 Task: Find connections with filter location Khurda with filter topic #socialmediawith filter profile language French with filter current company Microsoft with filter school D. Y. Patil Pratishthans D.Y. Patil College of Engineering ,Pune with filter industry Insurance Agencies and Brokerages with filter service category Digital Marketing with filter keywords title Chief Information Officer (CIO)
Action: Mouse moved to (294, 222)
Screenshot: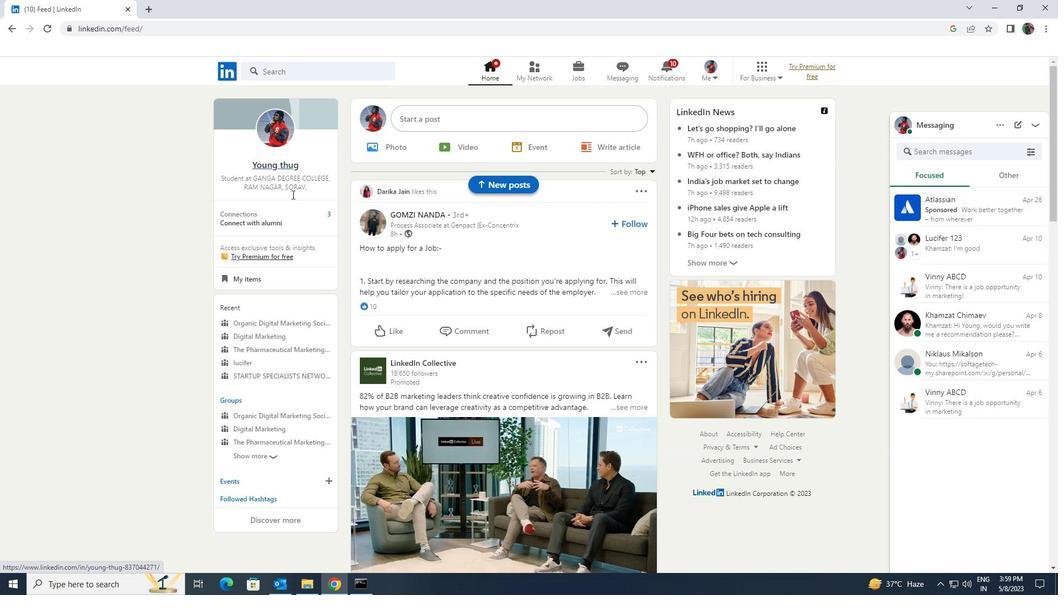 
Action: Mouse pressed left at (294, 222)
Screenshot: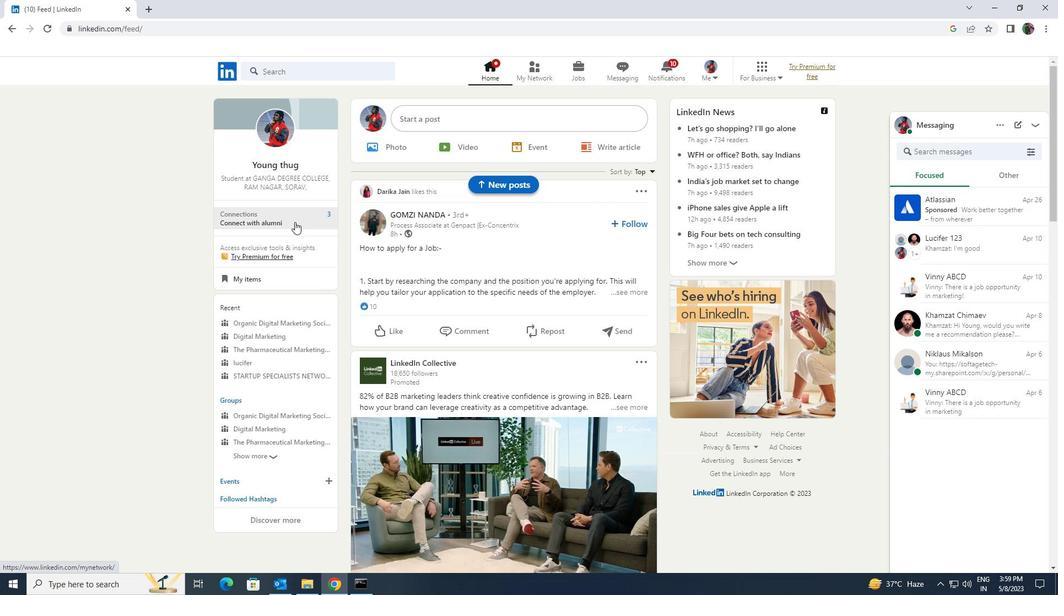 
Action: Mouse moved to (288, 132)
Screenshot: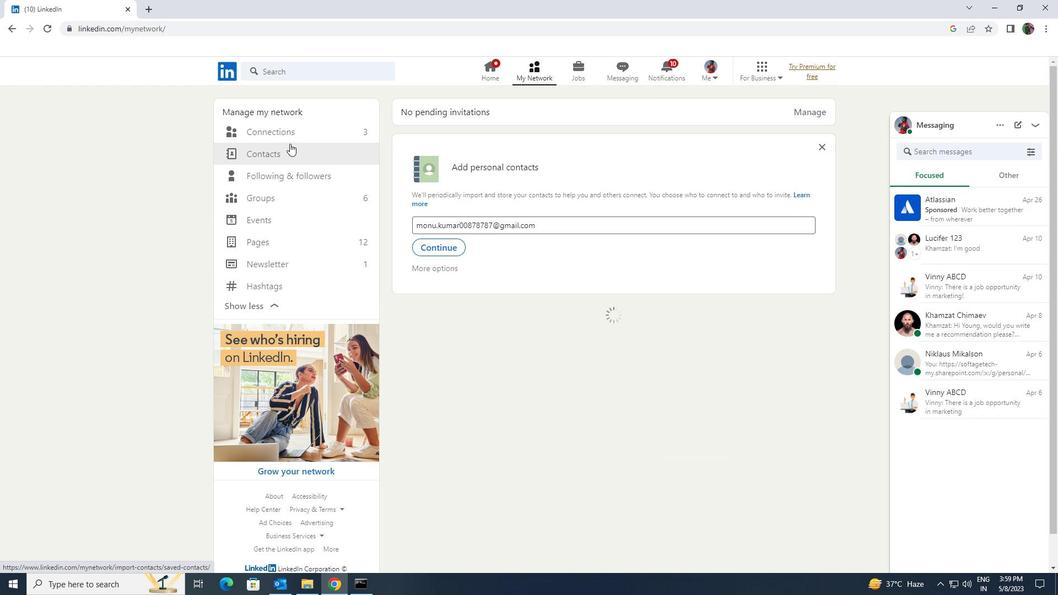
Action: Mouse pressed left at (288, 132)
Screenshot: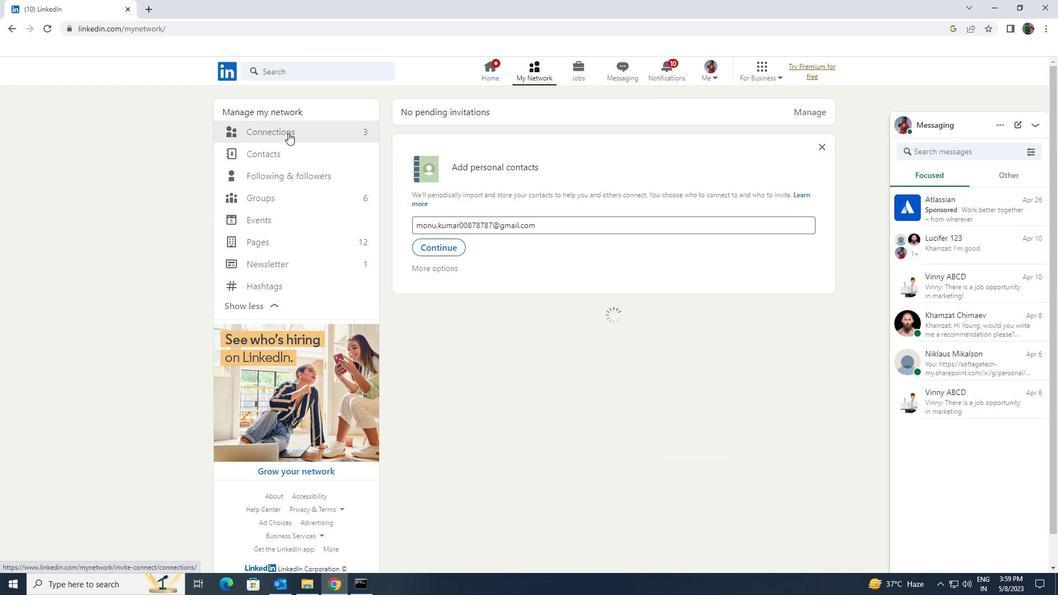 
Action: Mouse moved to (583, 135)
Screenshot: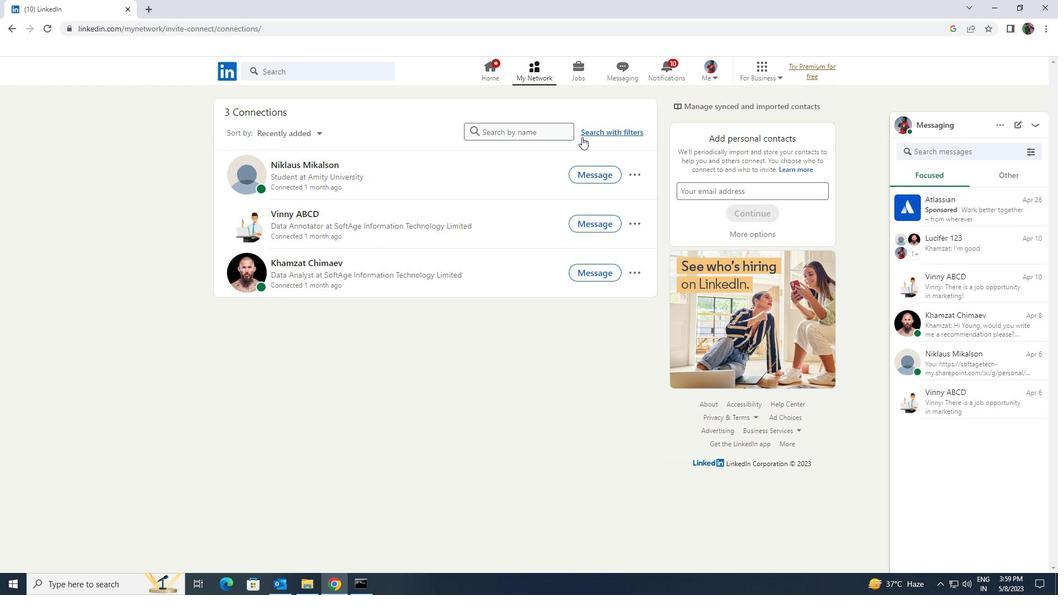 
Action: Mouse pressed left at (583, 135)
Screenshot: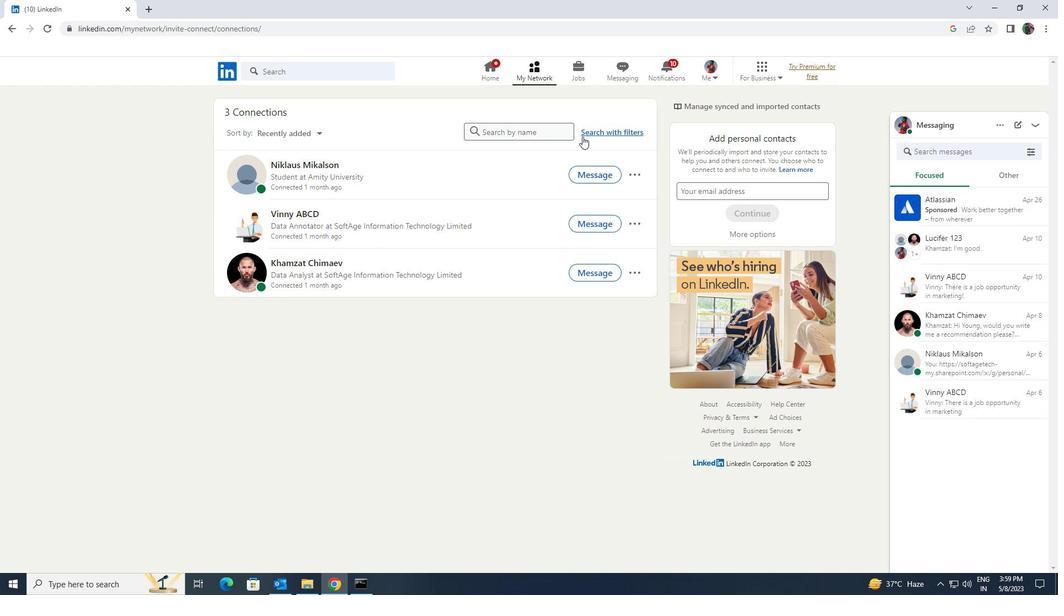 
Action: Mouse moved to (554, 104)
Screenshot: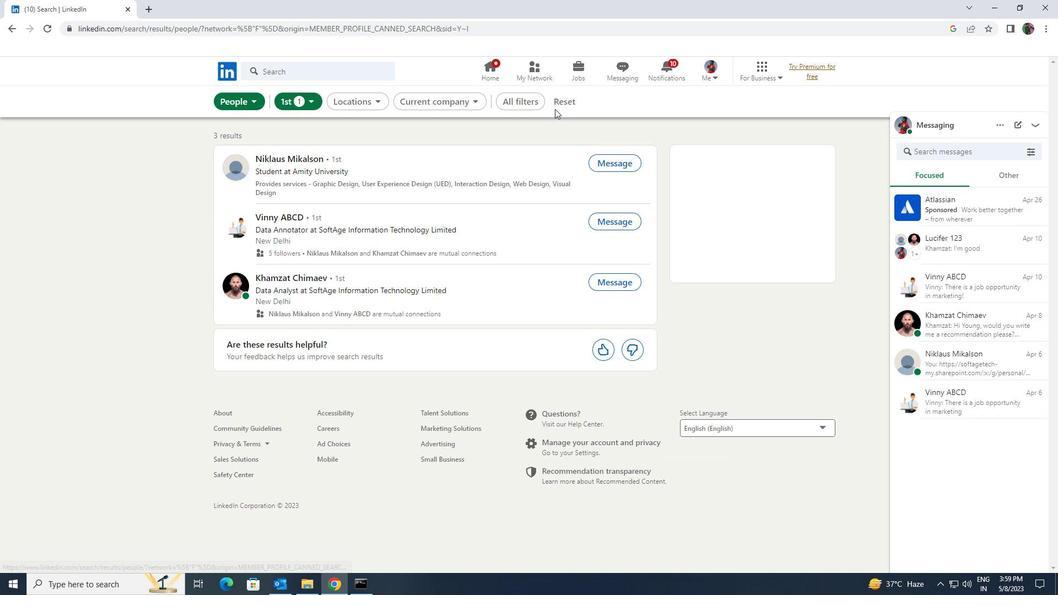 
Action: Mouse pressed left at (554, 104)
Screenshot: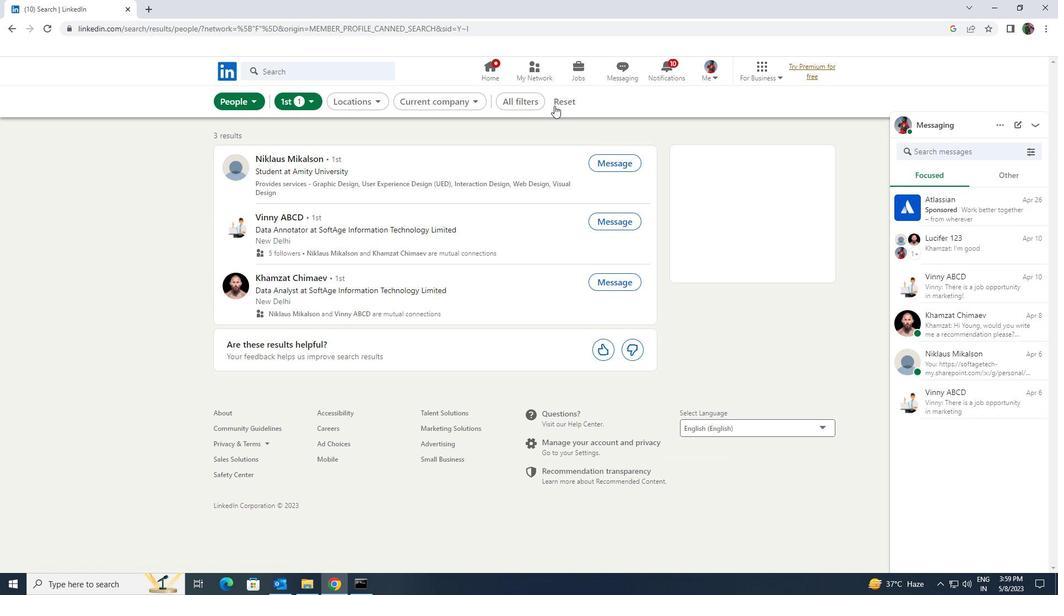 
Action: Mouse moved to (552, 103)
Screenshot: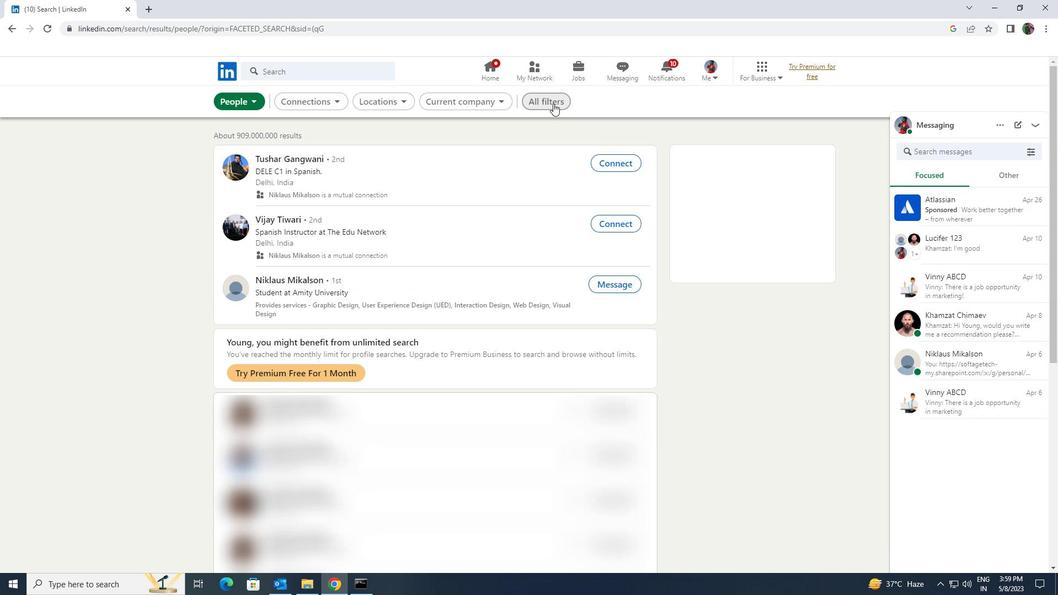 
Action: Mouse pressed left at (552, 103)
Screenshot: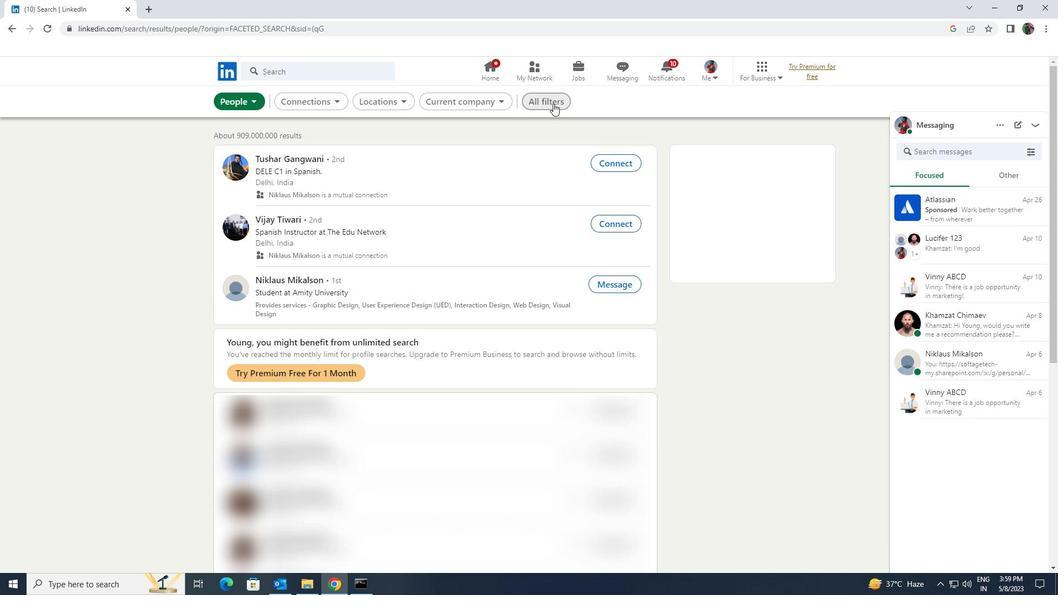 
Action: Mouse moved to (912, 432)
Screenshot: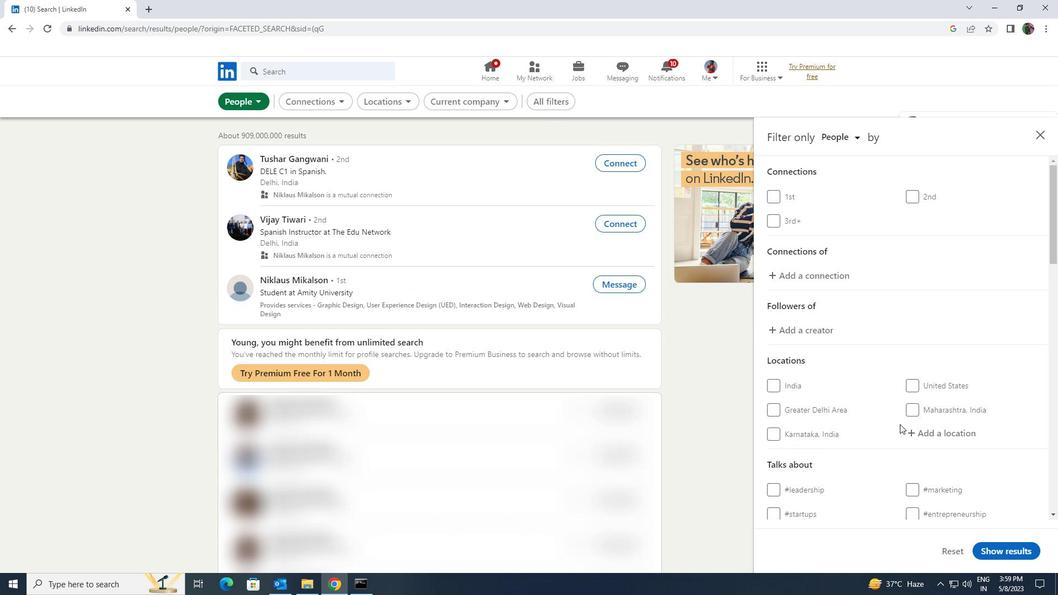 
Action: Mouse pressed left at (912, 432)
Screenshot: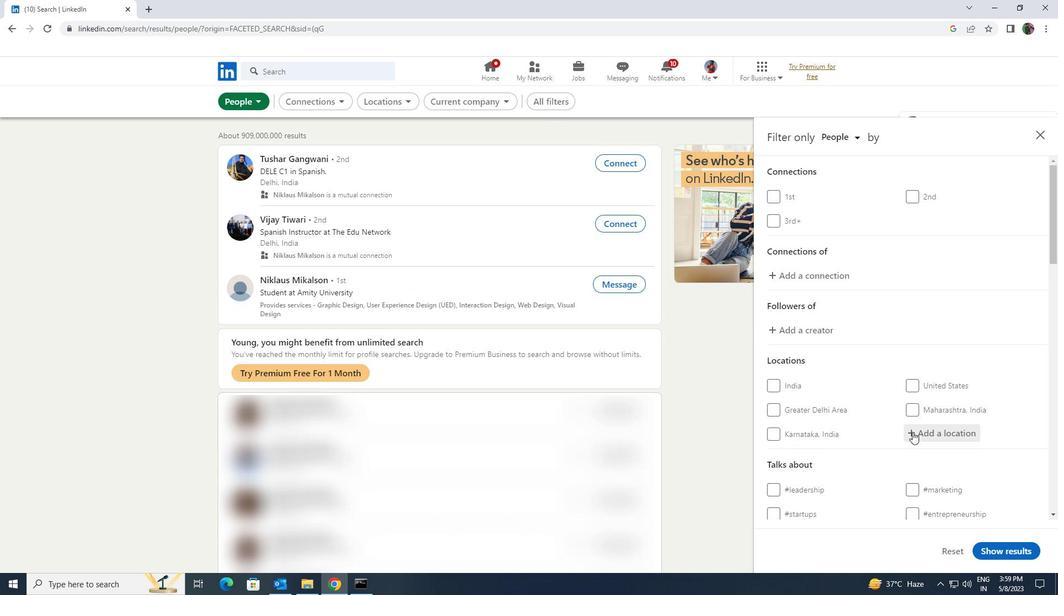 
Action: Mouse moved to (913, 432)
Screenshot: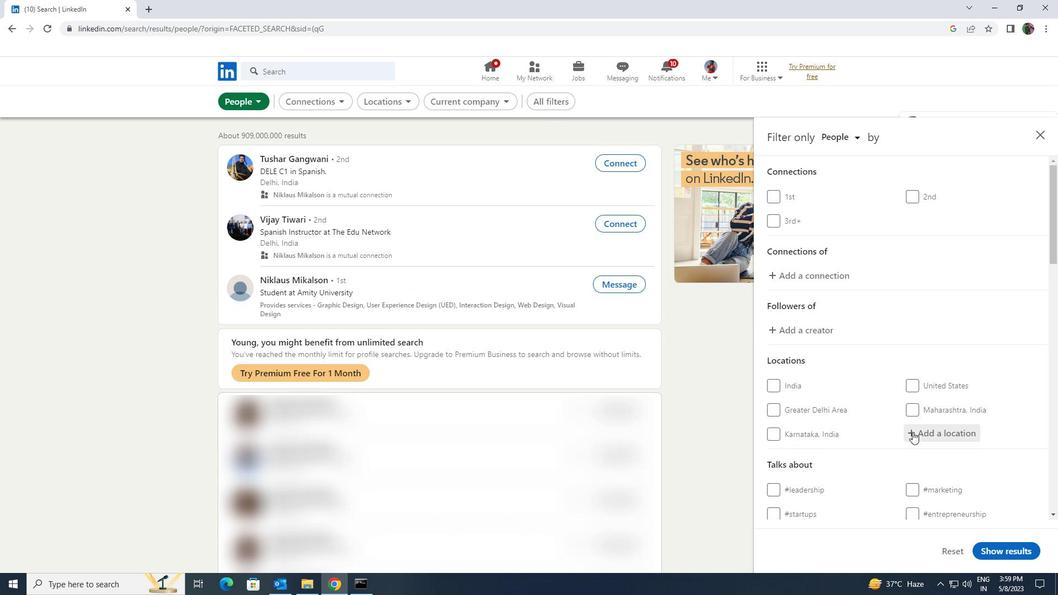 
Action: Key pressed <Key.shift>KHURDA
Screenshot: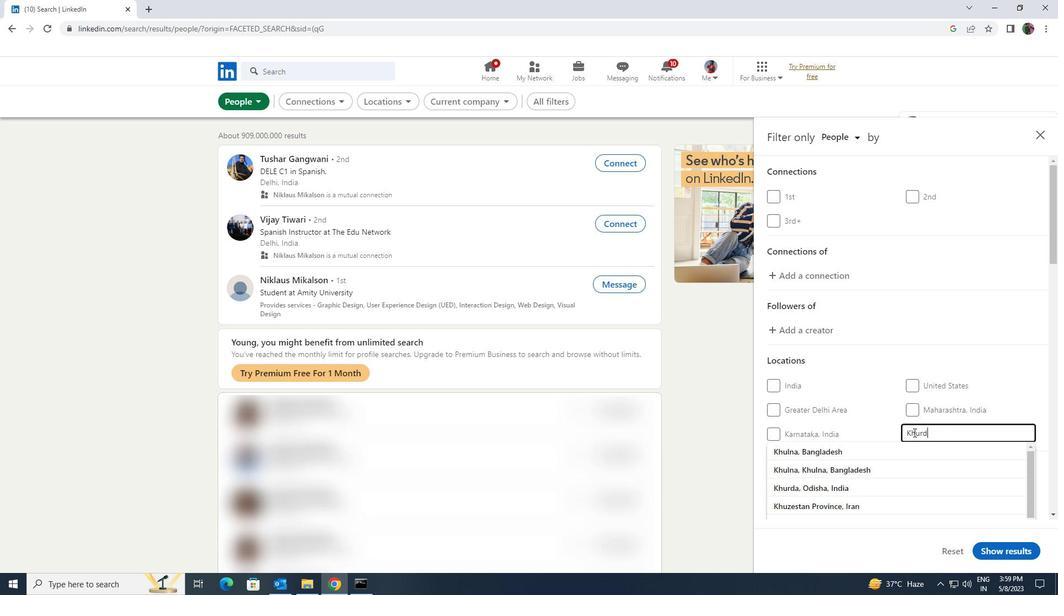 
Action: Mouse moved to (918, 449)
Screenshot: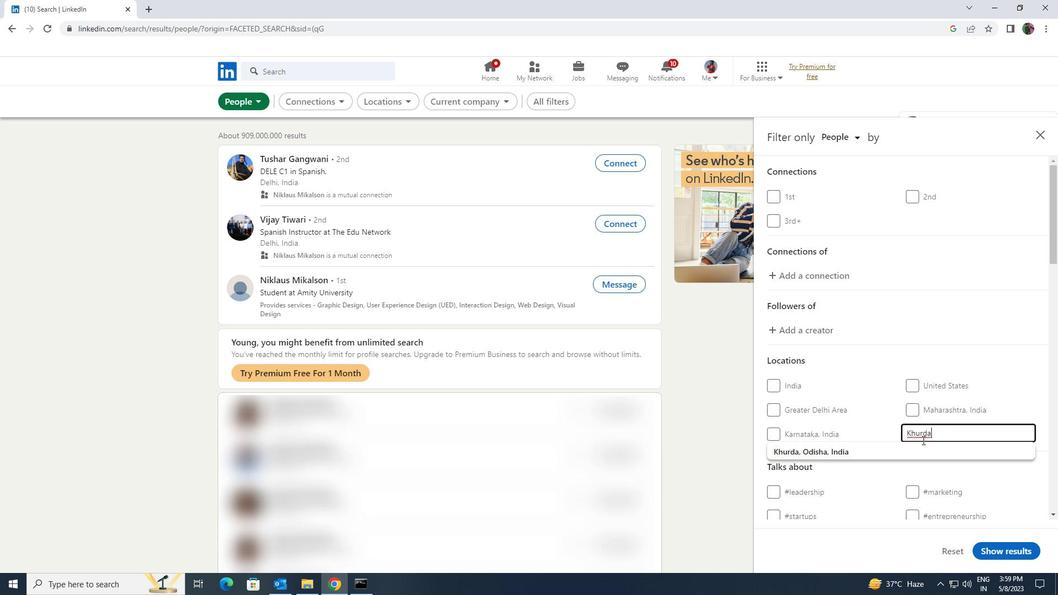 
Action: Mouse pressed left at (918, 449)
Screenshot: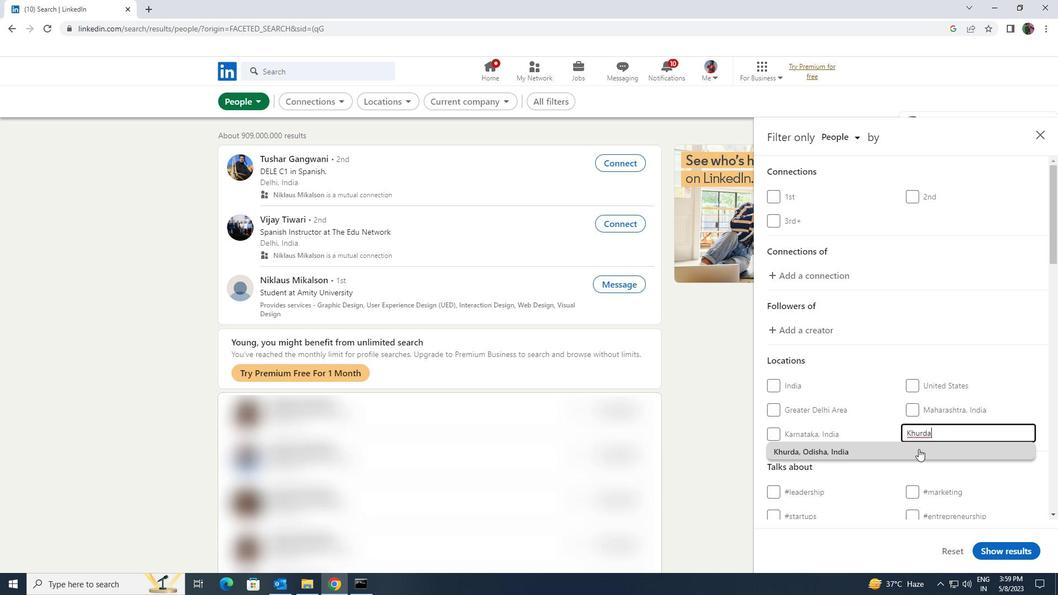 
Action: Mouse scrolled (918, 449) with delta (0, 0)
Screenshot: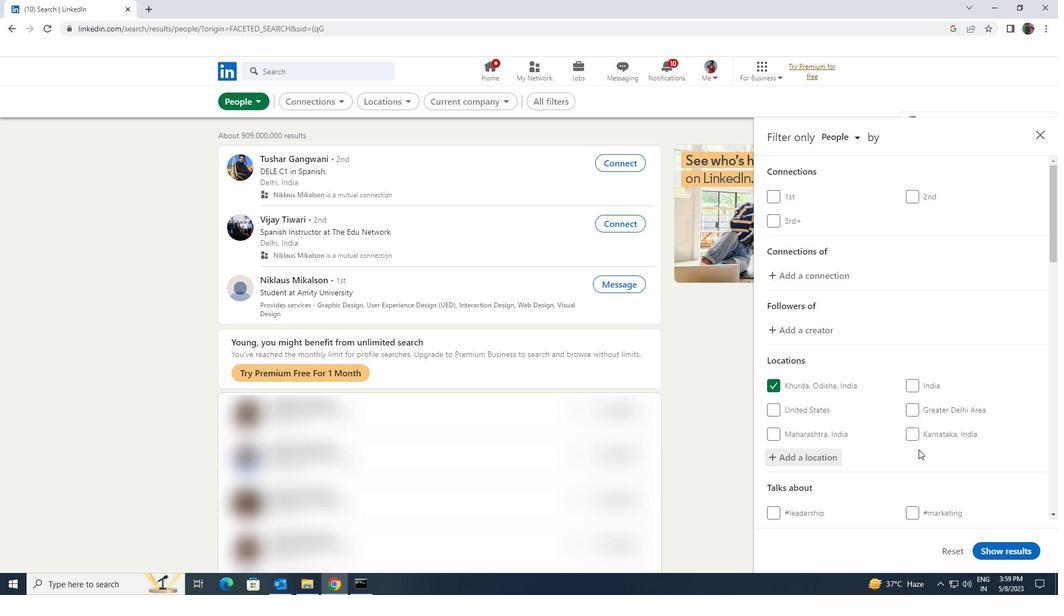 
Action: Mouse scrolled (918, 449) with delta (0, 0)
Screenshot: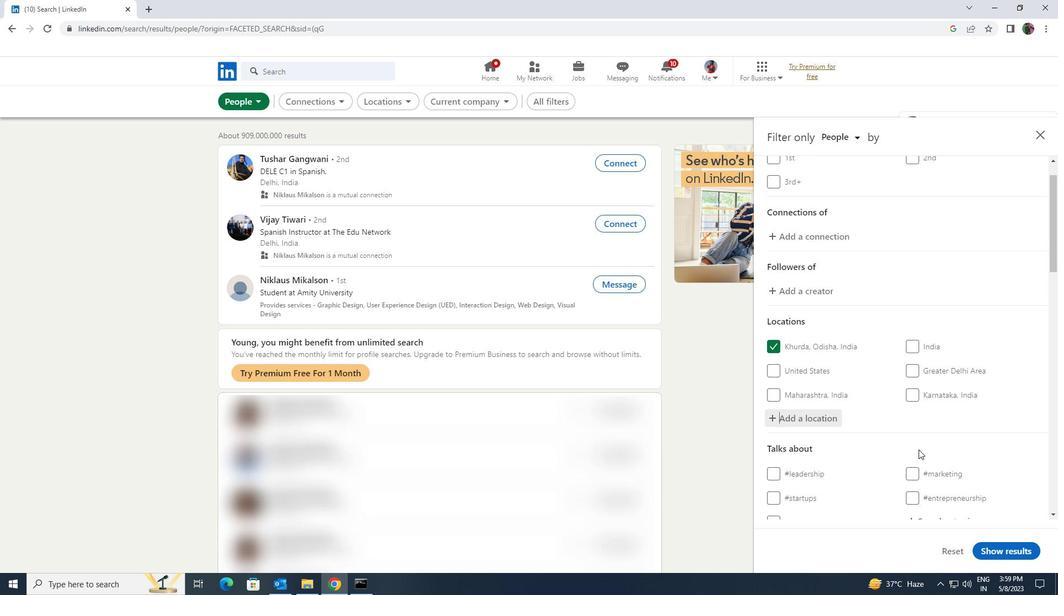 
Action: Mouse moved to (918, 449)
Screenshot: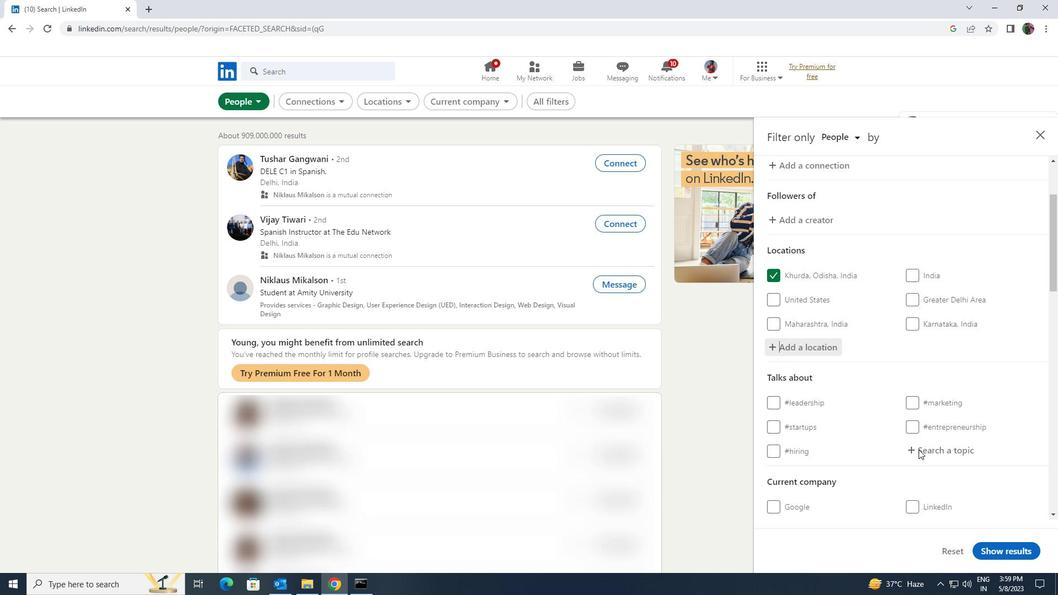
Action: Mouse pressed left at (918, 449)
Screenshot: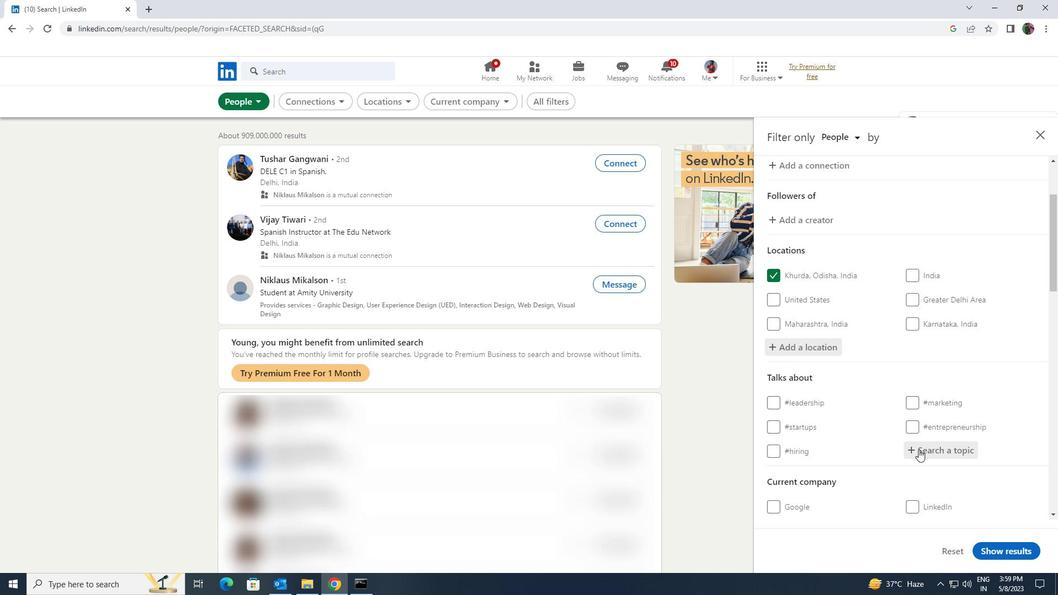 
Action: Key pressed <Key.shift><Key.shift><Key.shift><Key.shift><Key.shift><Key.shift><Key.shift><Key.shift><Key.shift><Key.shift><Key.shift><Key.shift>SOCIALMEDIA
Screenshot: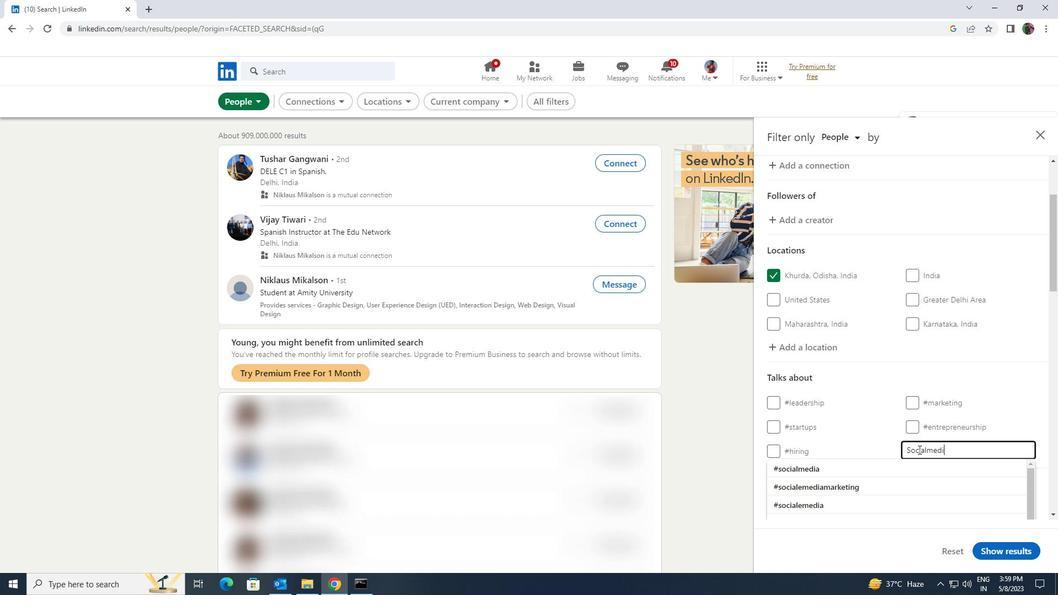 
Action: Mouse moved to (916, 460)
Screenshot: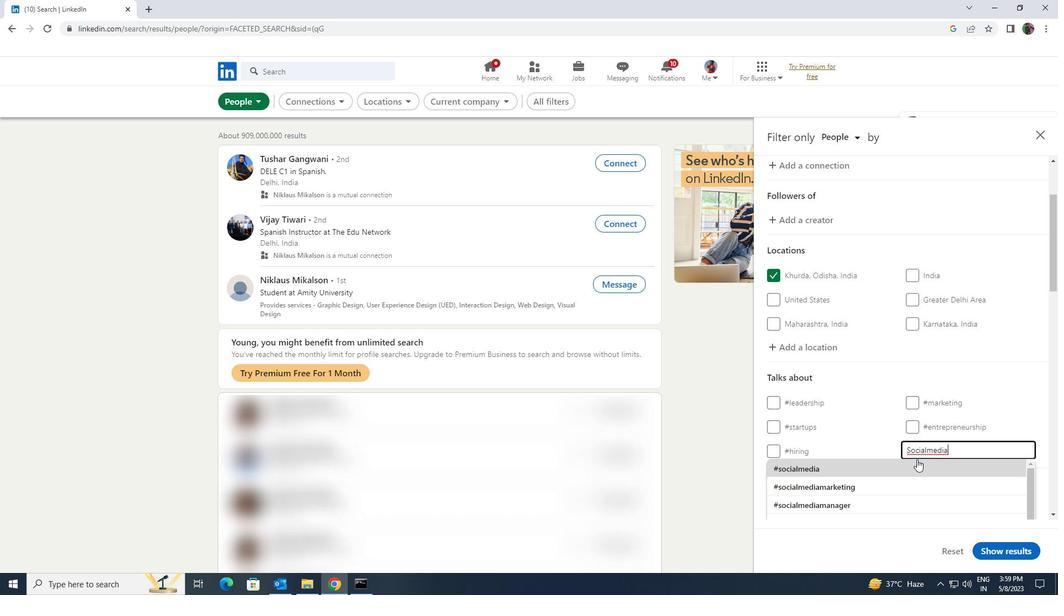 
Action: Mouse pressed left at (916, 460)
Screenshot: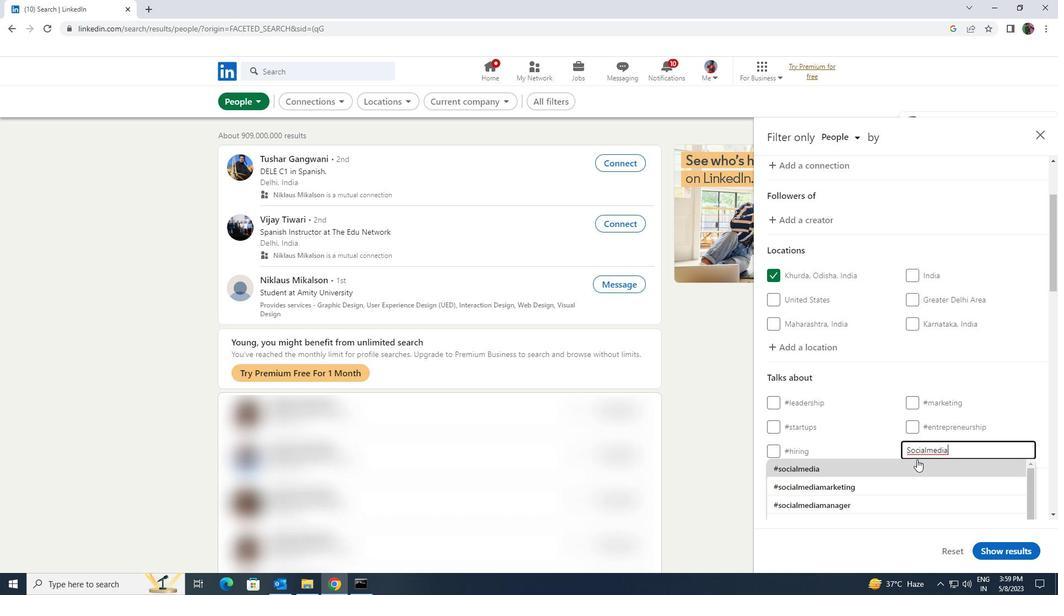 
Action: Mouse scrolled (916, 459) with delta (0, 0)
Screenshot: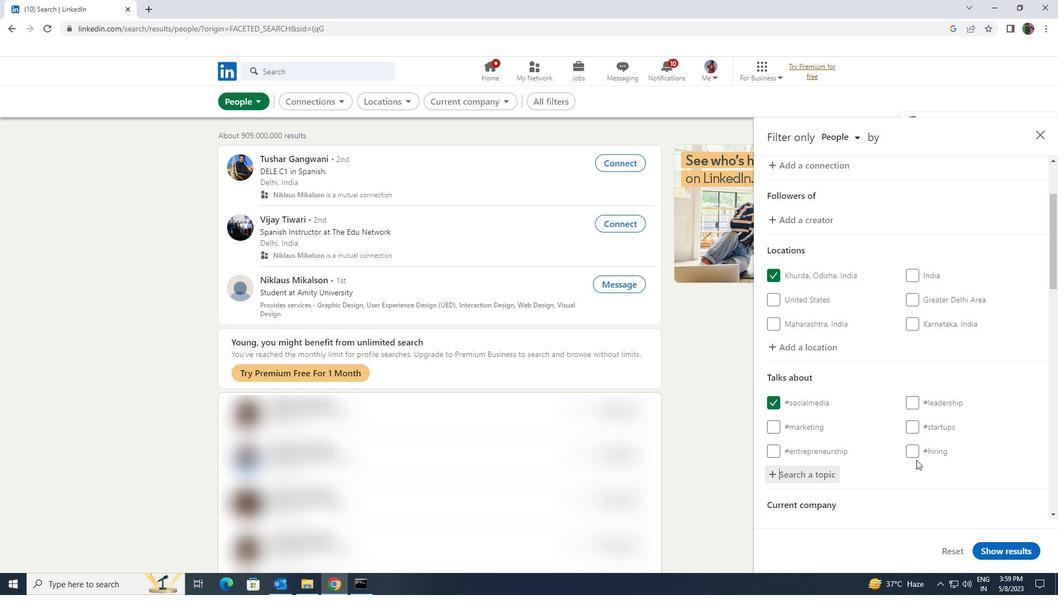 
Action: Mouse scrolled (916, 459) with delta (0, 0)
Screenshot: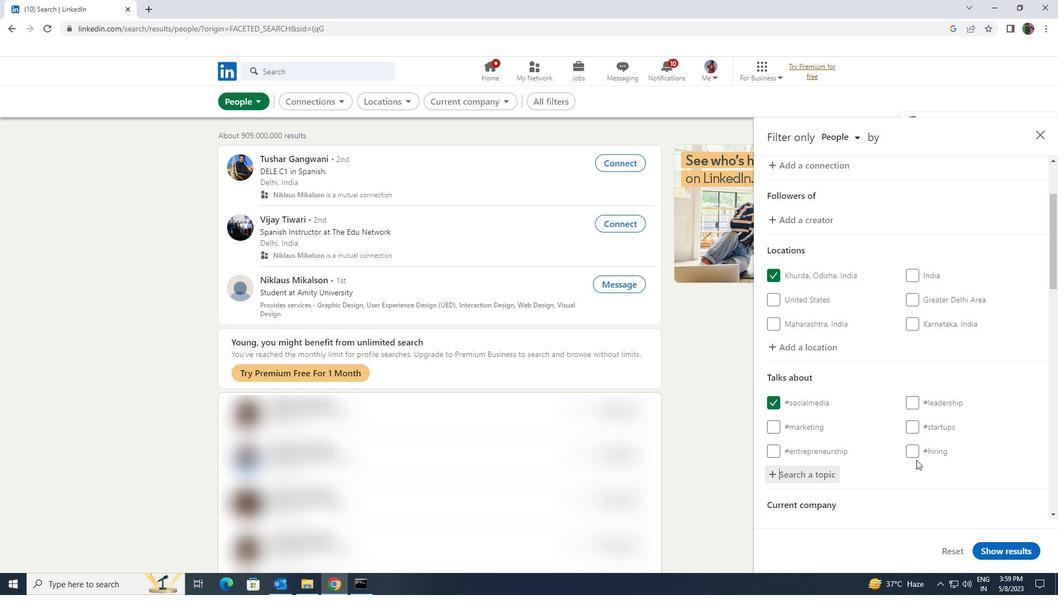 
Action: Mouse scrolled (916, 459) with delta (0, 0)
Screenshot: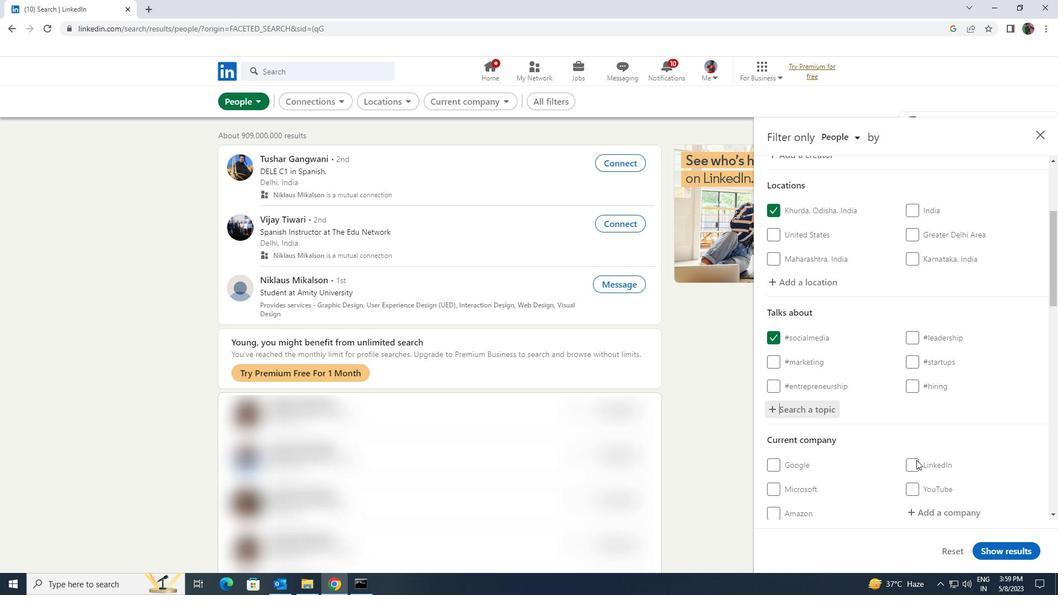 
Action: Mouse scrolled (916, 459) with delta (0, 0)
Screenshot: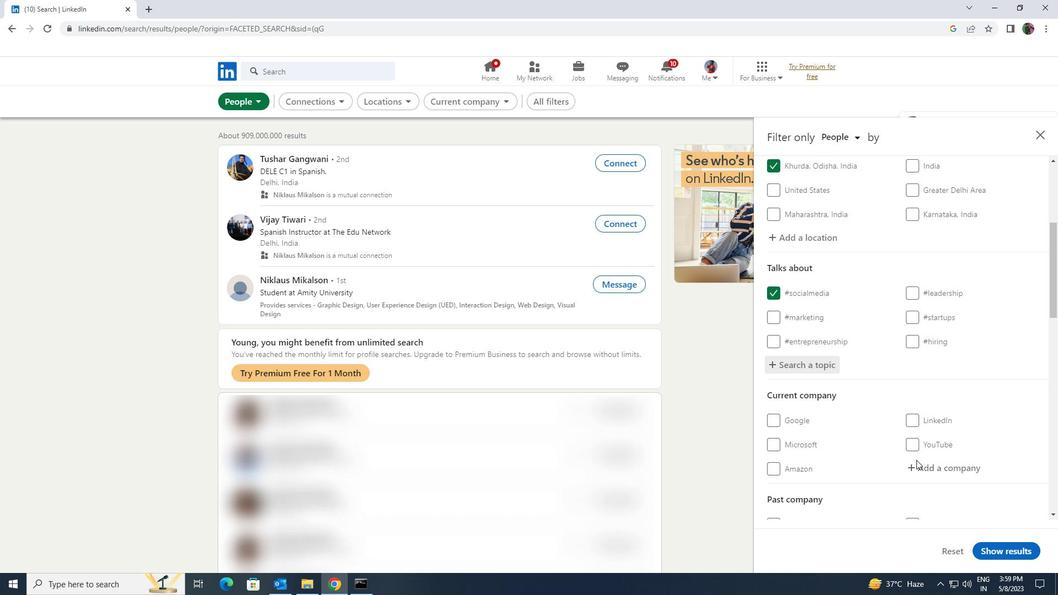 
Action: Mouse scrolled (916, 459) with delta (0, 0)
Screenshot: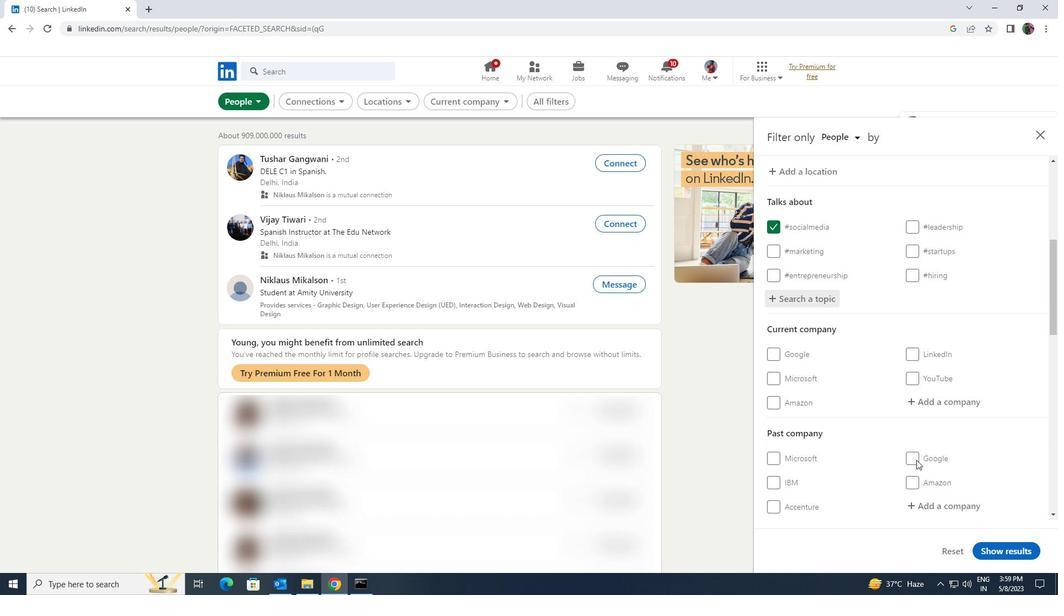 
Action: Mouse scrolled (916, 459) with delta (0, 0)
Screenshot: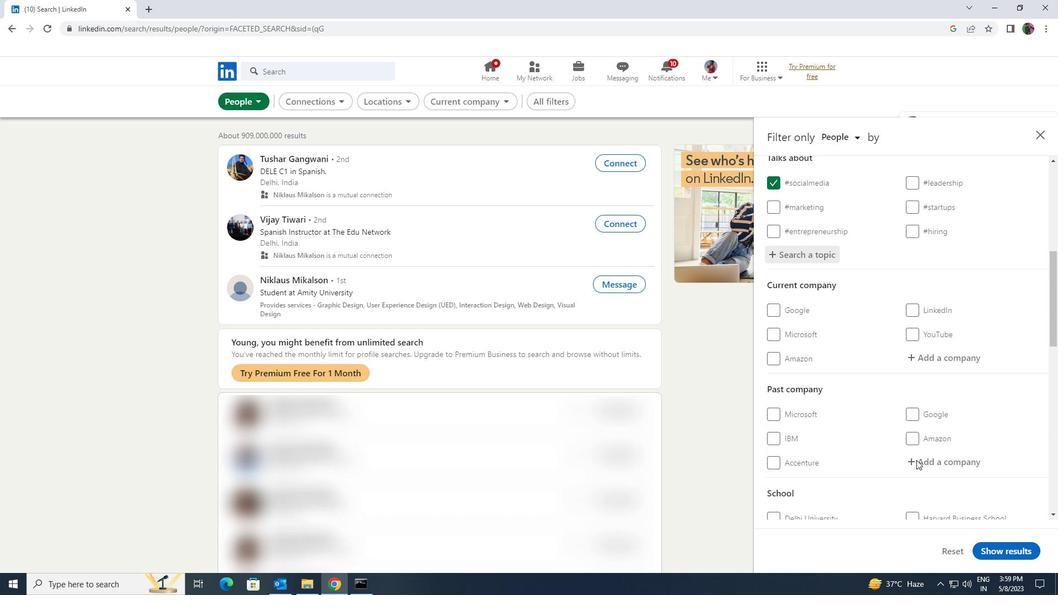 
Action: Mouse scrolled (916, 459) with delta (0, 0)
Screenshot: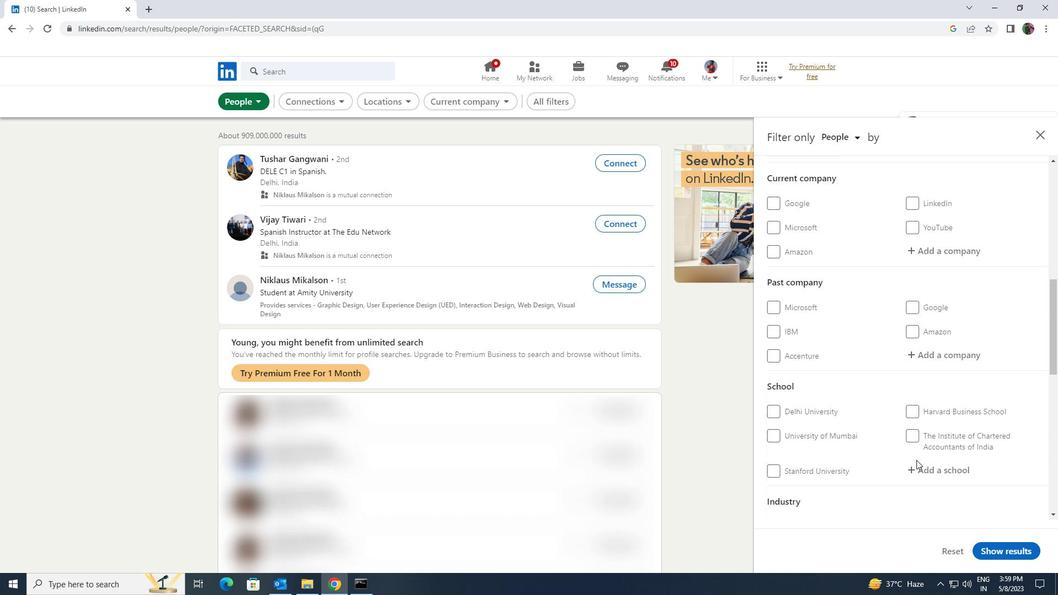 
Action: Mouse scrolled (916, 459) with delta (0, 0)
Screenshot: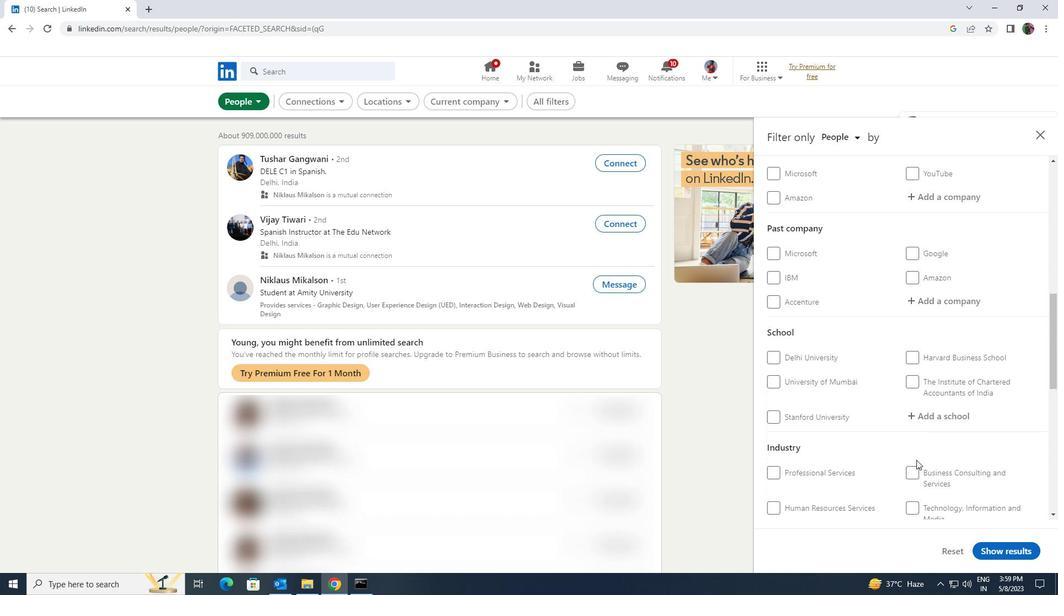 
Action: Mouse scrolled (916, 459) with delta (0, 0)
Screenshot: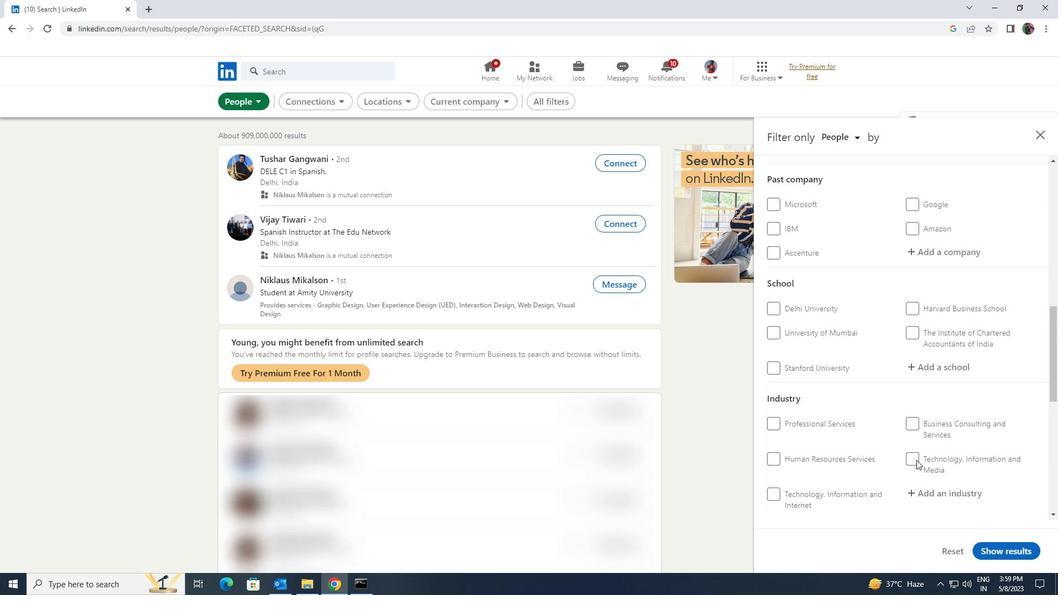 
Action: Mouse scrolled (916, 459) with delta (0, 0)
Screenshot: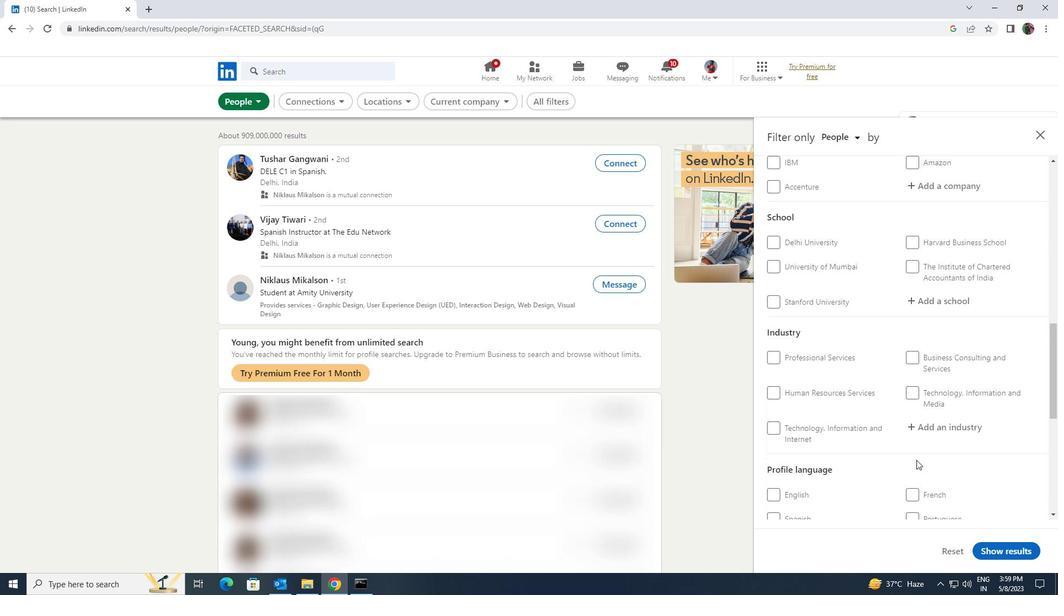 
Action: Mouse moved to (907, 436)
Screenshot: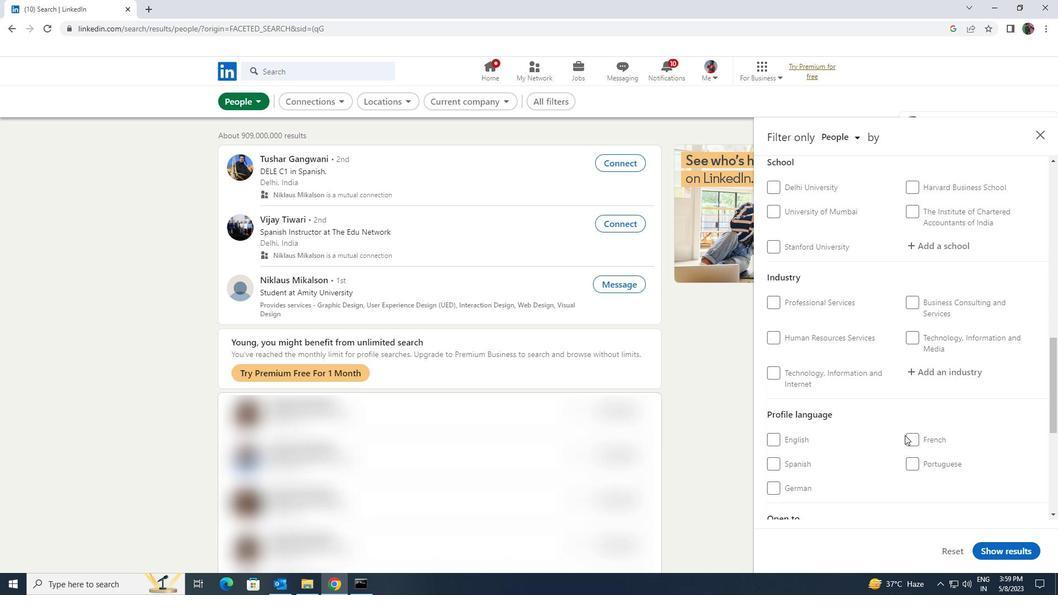 
Action: Mouse pressed left at (907, 436)
Screenshot: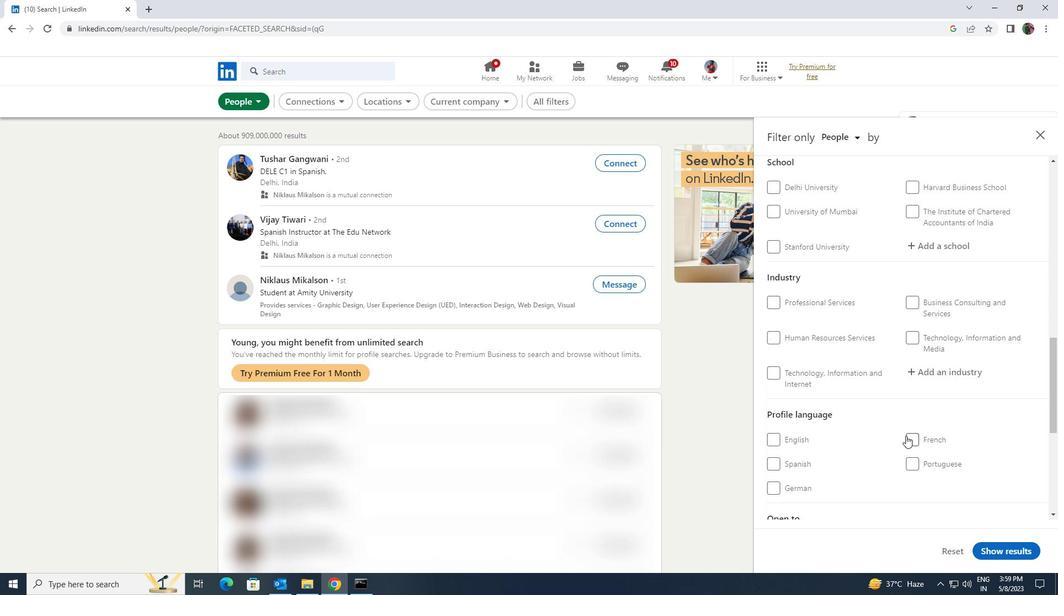 
Action: Mouse moved to (907, 438)
Screenshot: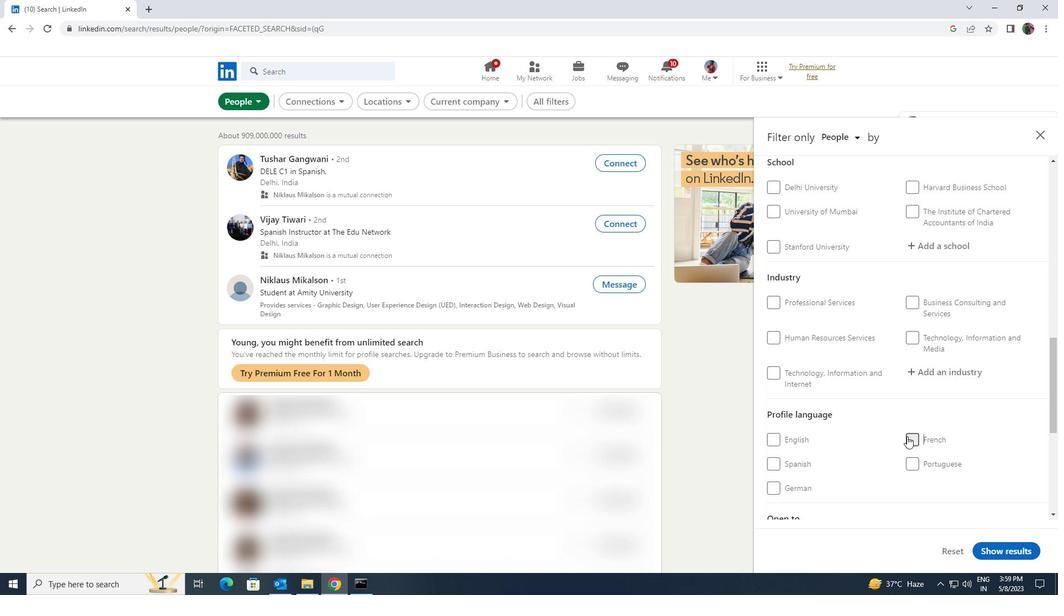 
Action: Mouse scrolled (907, 439) with delta (0, 0)
Screenshot: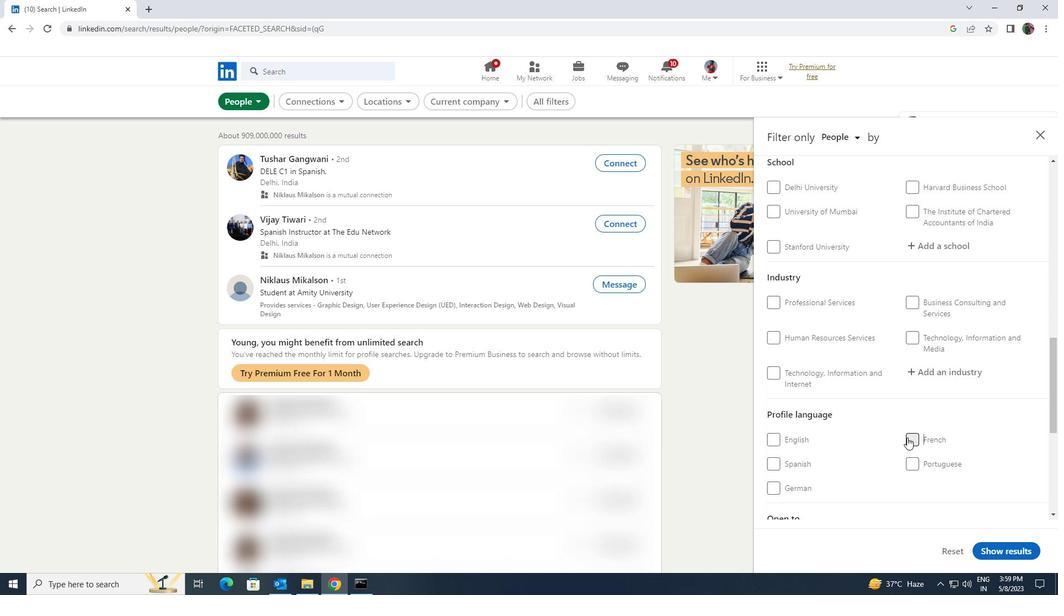 
Action: Mouse scrolled (907, 439) with delta (0, 0)
Screenshot: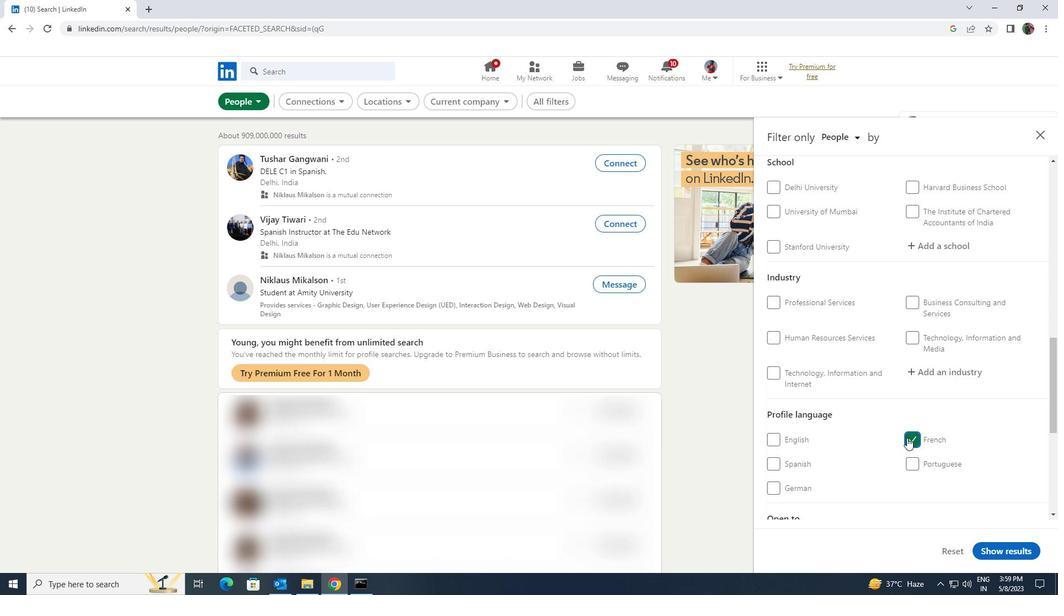
Action: Mouse scrolled (907, 439) with delta (0, 0)
Screenshot: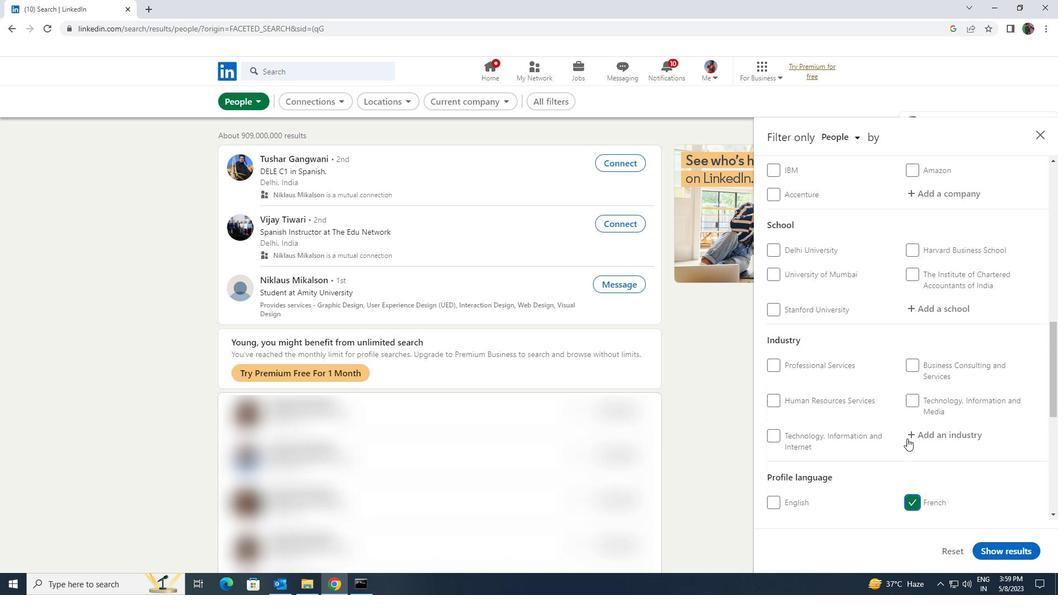 
Action: Mouse scrolled (907, 439) with delta (0, 0)
Screenshot: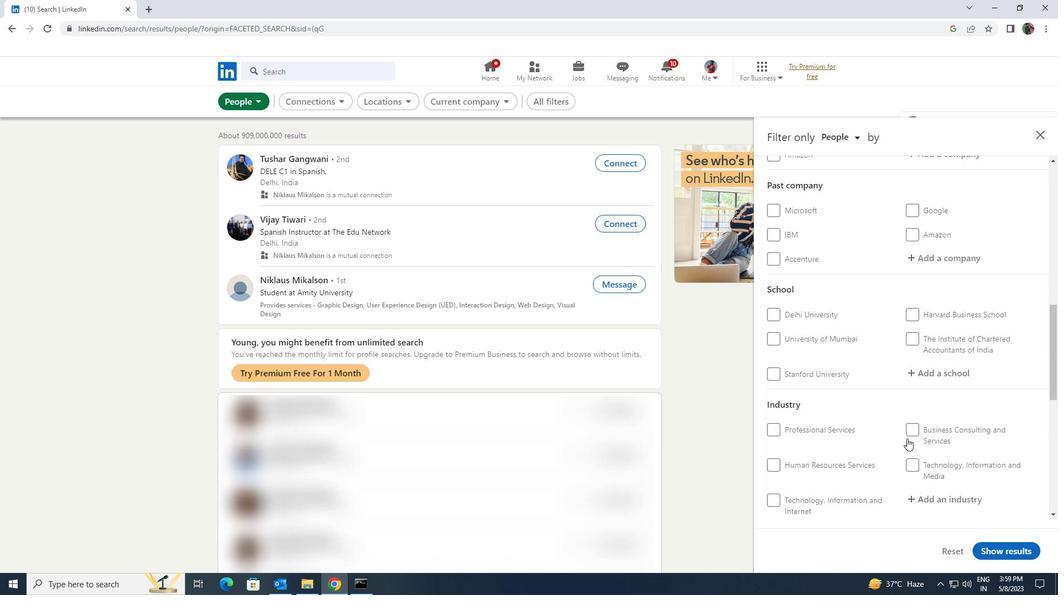 
Action: Mouse scrolled (907, 439) with delta (0, 0)
Screenshot: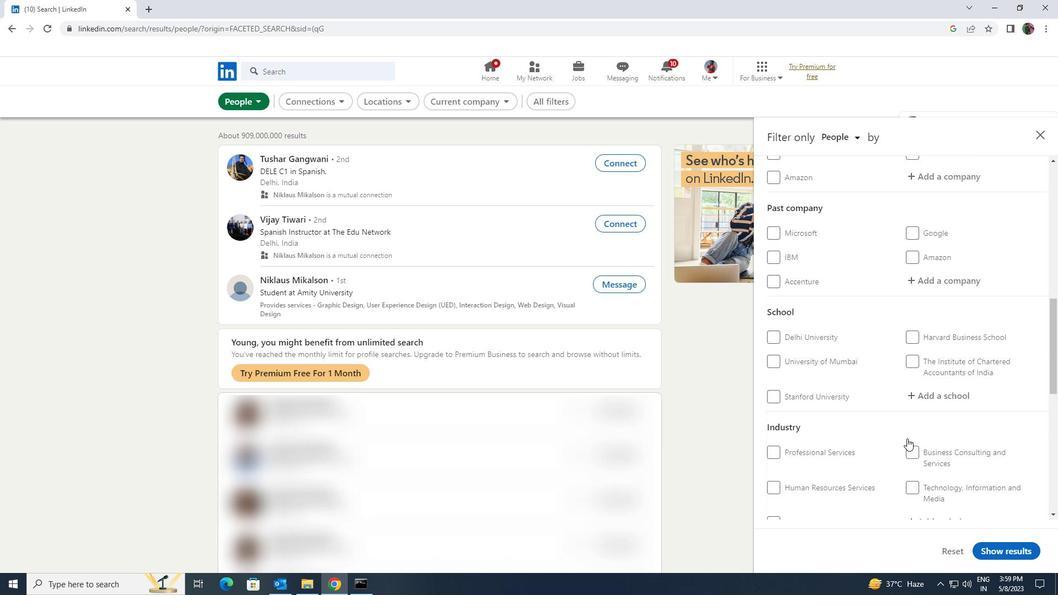 
Action: Mouse scrolled (907, 439) with delta (0, 0)
Screenshot: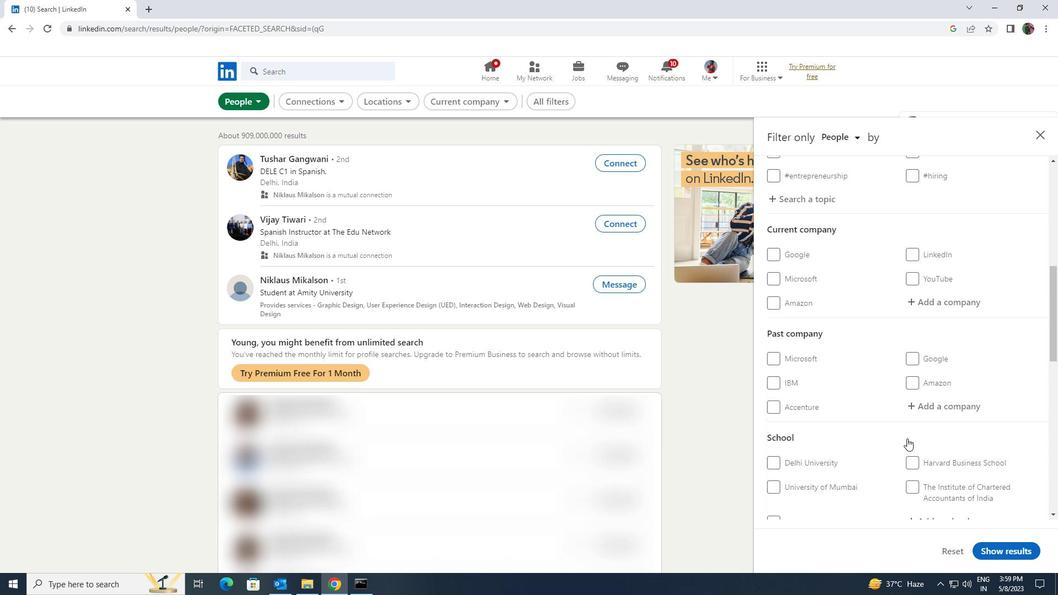 
Action: Mouse scrolled (907, 439) with delta (0, 0)
Screenshot: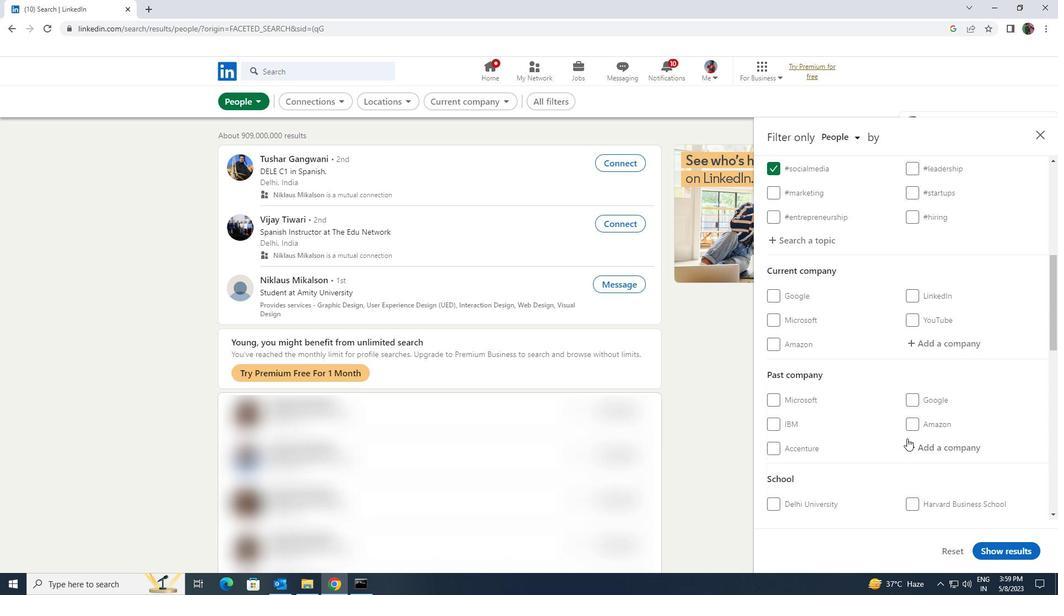 
Action: Mouse moved to (916, 413)
Screenshot: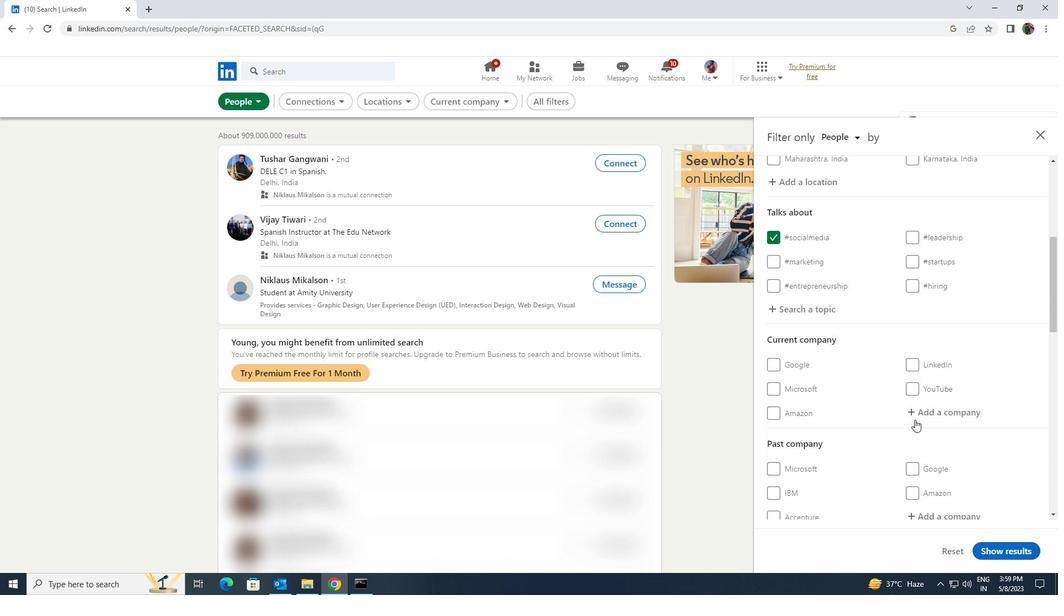 
Action: Mouse pressed left at (916, 413)
Screenshot: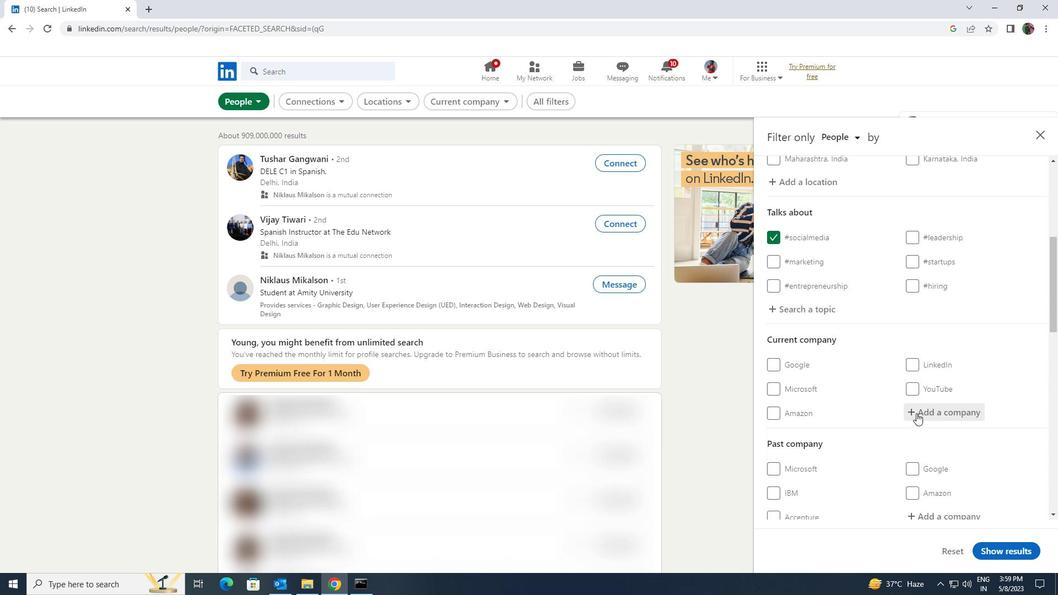 
Action: Key pressed <Key.shift>MICROSOFT
Screenshot: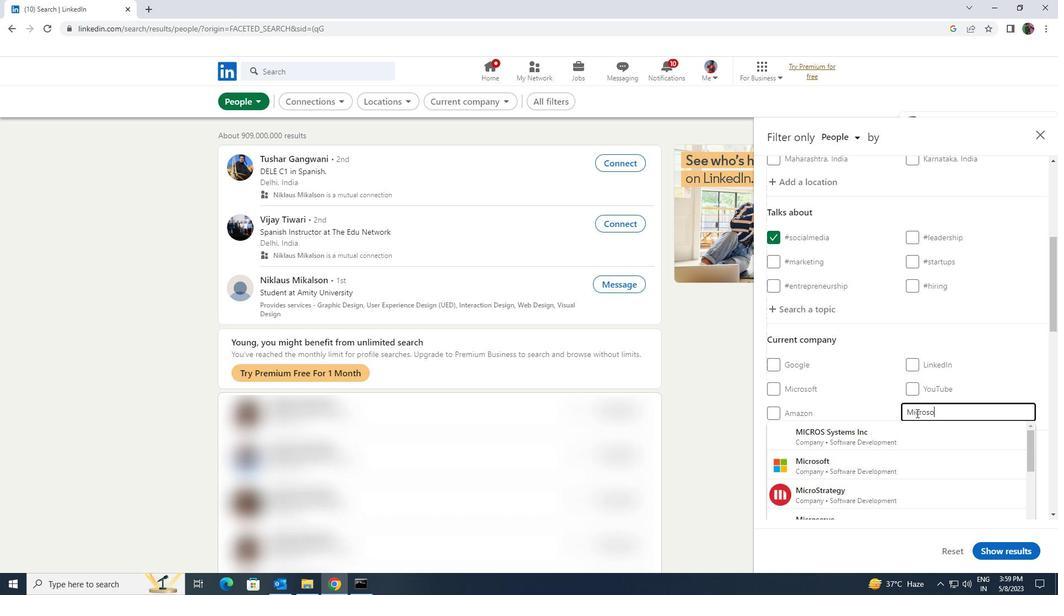 
Action: Mouse moved to (916, 429)
Screenshot: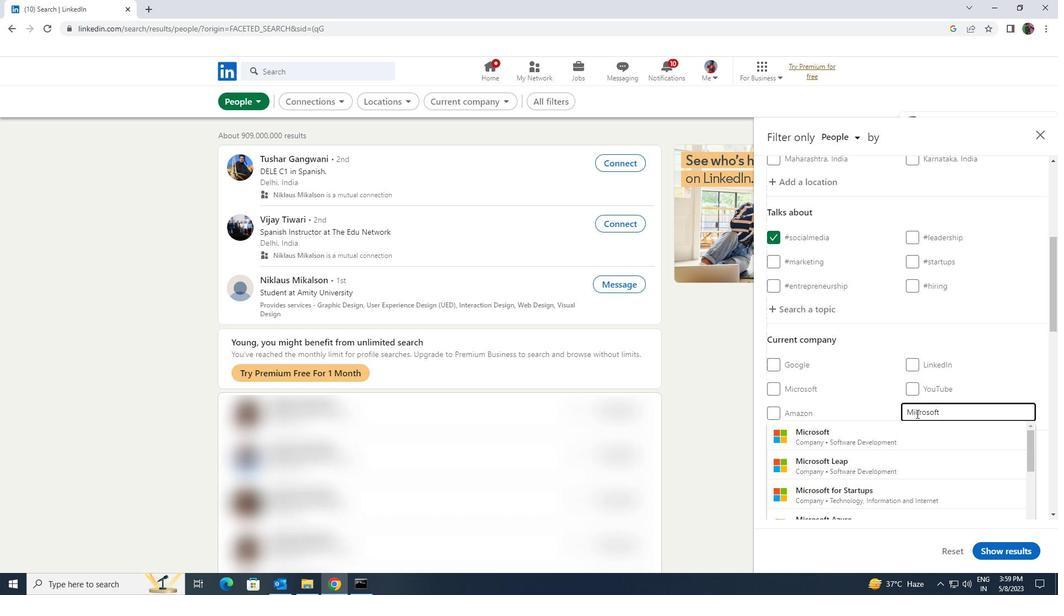 
Action: Mouse pressed left at (916, 429)
Screenshot: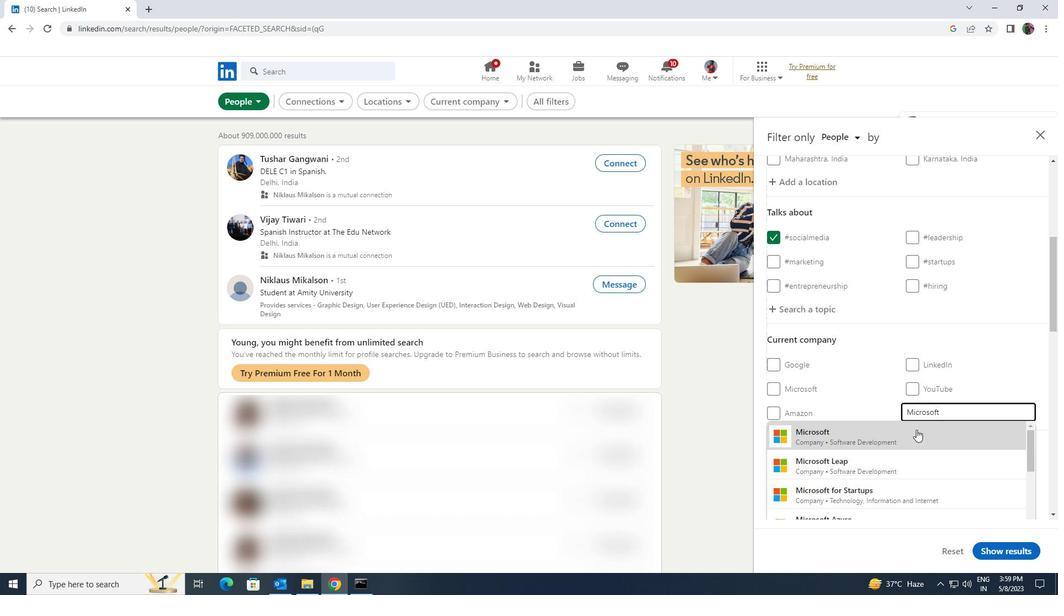 
Action: Mouse scrolled (916, 429) with delta (0, 0)
Screenshot: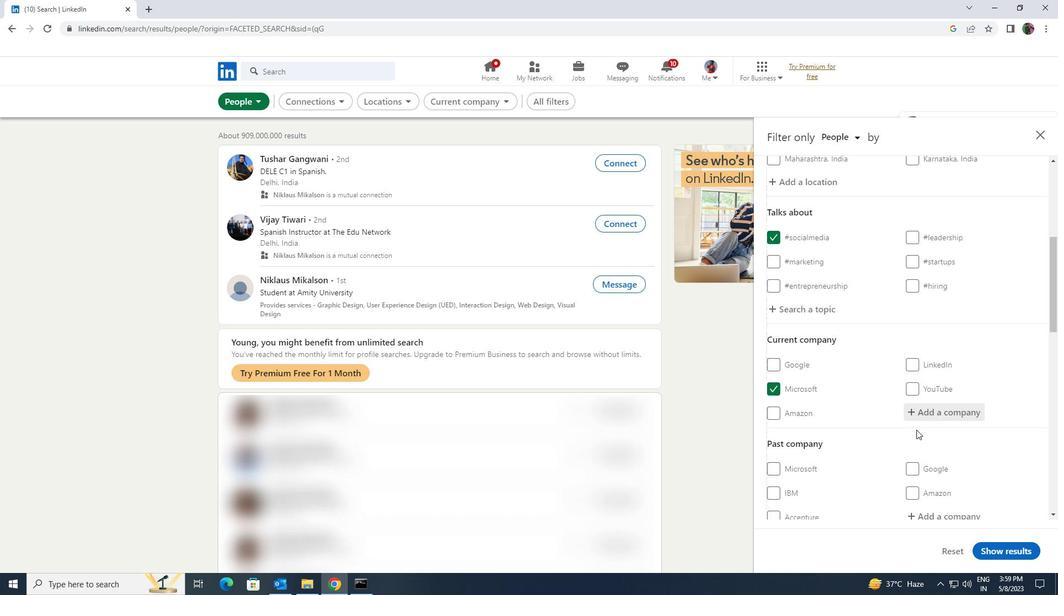 
Action: Mouse scrolled (916, 429) with delta (0, 0)
Screenshot: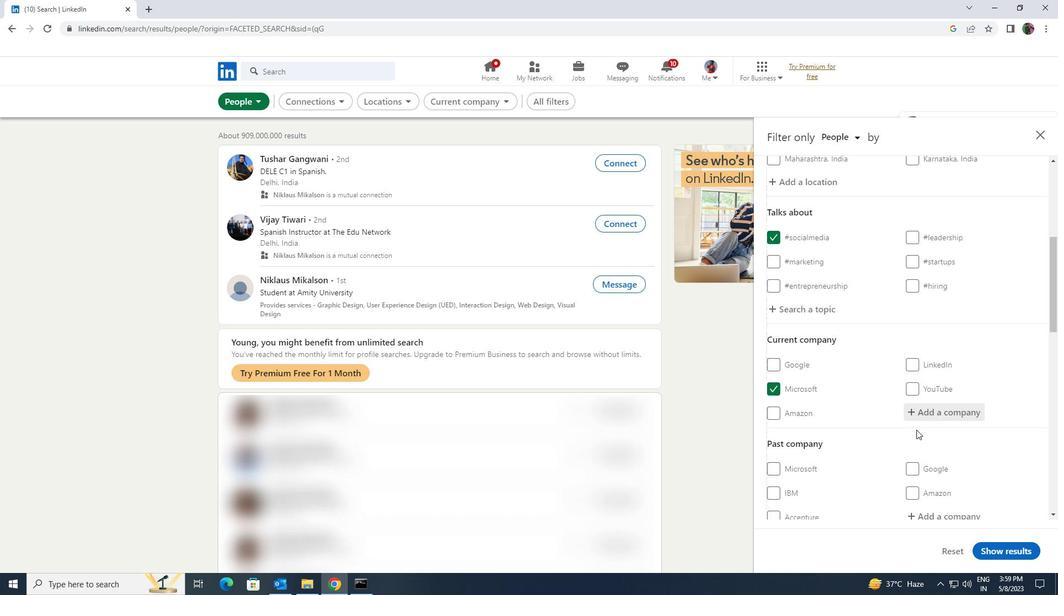 
Action: Mouse scrolled (916, 429) with delta (0, 0)
Screenshot: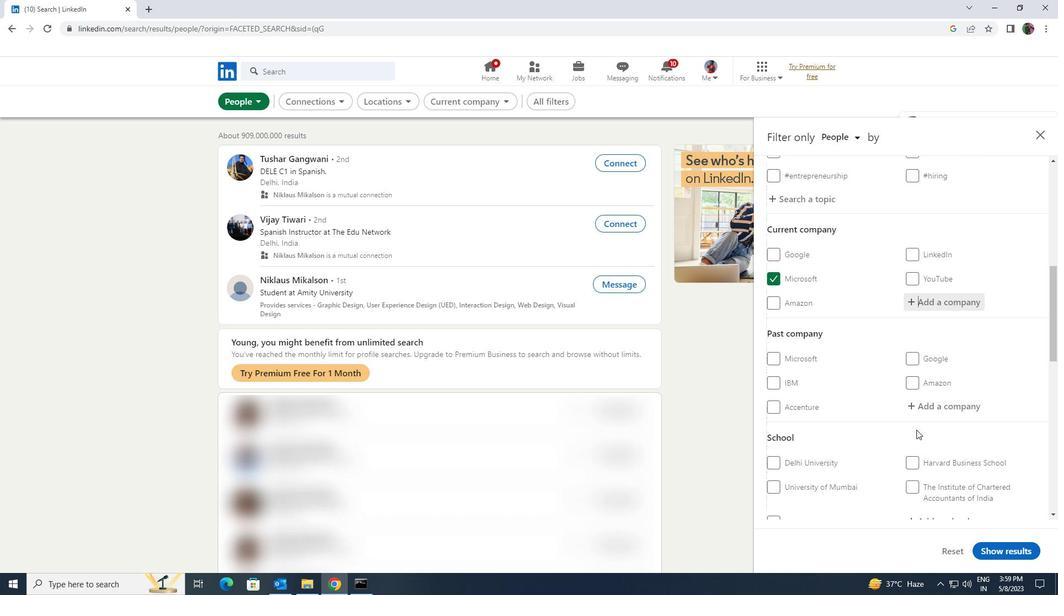 
Action: Mouse scrolled (916, 429) with delta (0, 0)
Screenshot: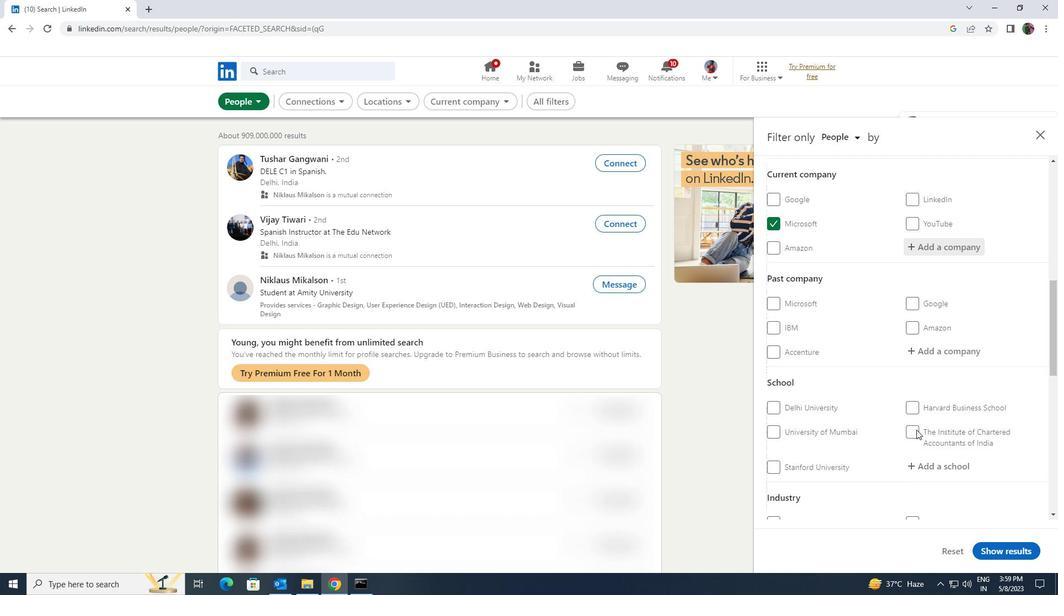 
Action: Mouse moved to (917, 412)
Screenshot: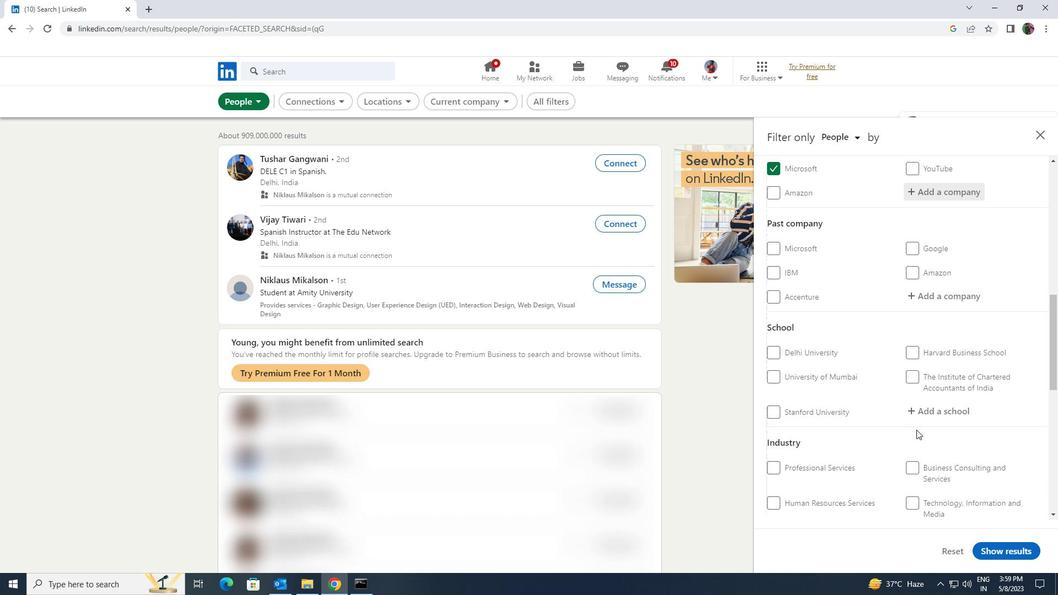 
Action: Mouse pressed left at (917, 412)
Screenshot: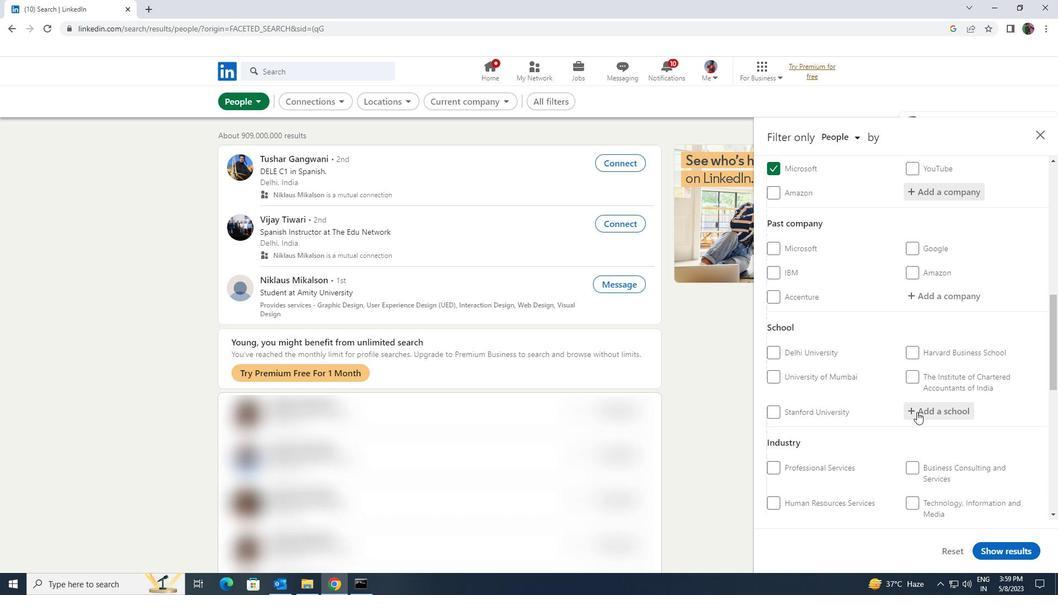 
Action: Key pressed <Key.shift>D.<Key.shift>Y<Key.space><Key.shift>PATIL<Key.space><Key.shift>COOLLEGE<Key.backspace><Key.backspace><Key.backspace><Key.backspace><Key.backspace><Key.backspace><Key.backspace><Key.backspace><Key.backspace><Key.space><Key.shift>COLLEGE<Key.space><Key.shift><Key.shift>OF<Key.space><Key.shift>ENGINEERING<Key.space><Key.shift>PUNE
Screenshot: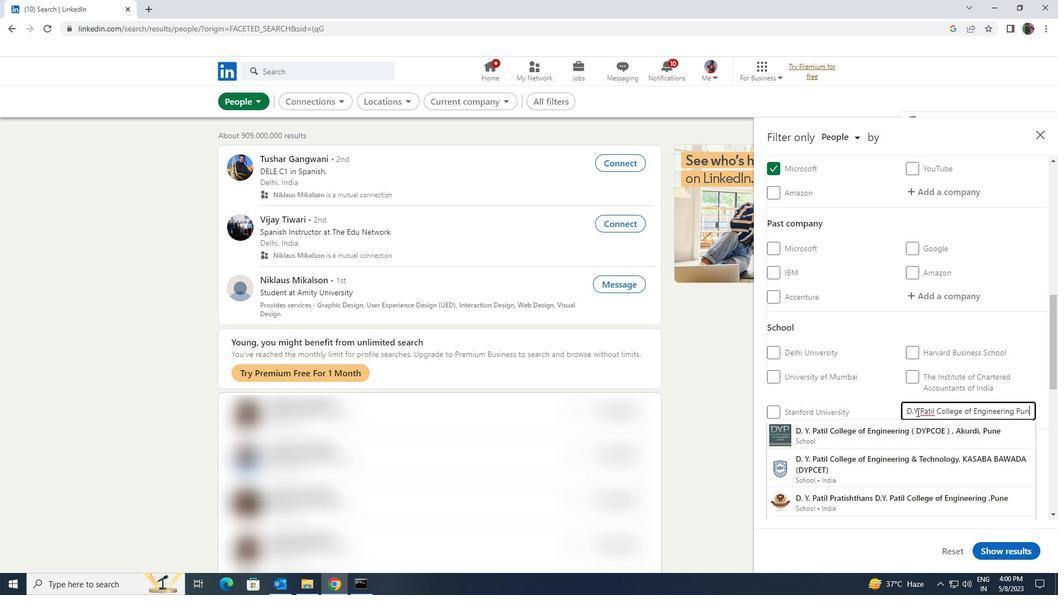 
Action: Mouse moved to (918, 434)
Screenshot: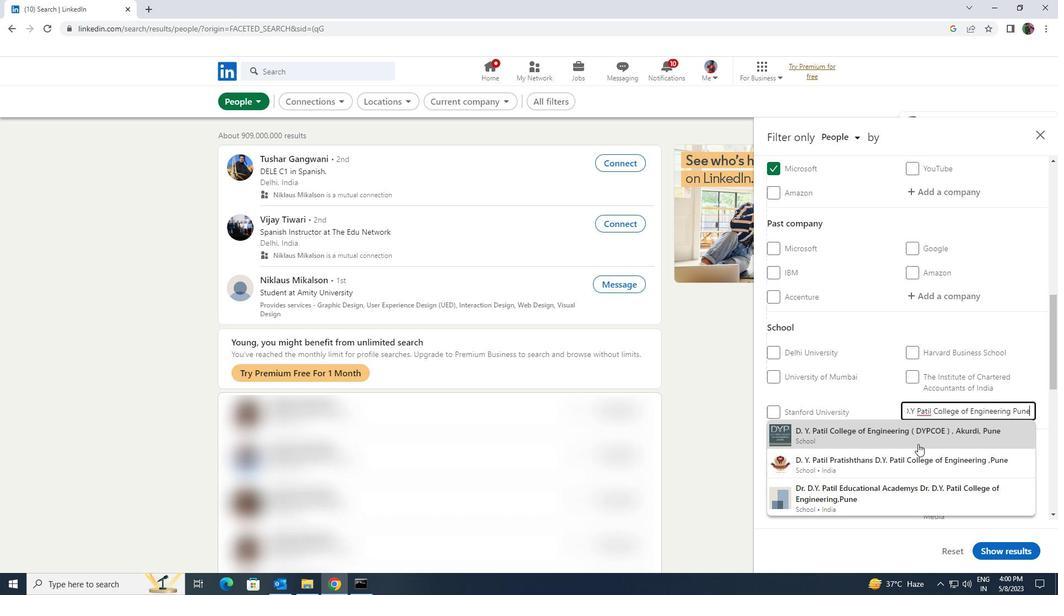 
Action: Mouse pressed left at (918, 434)
Screenshot: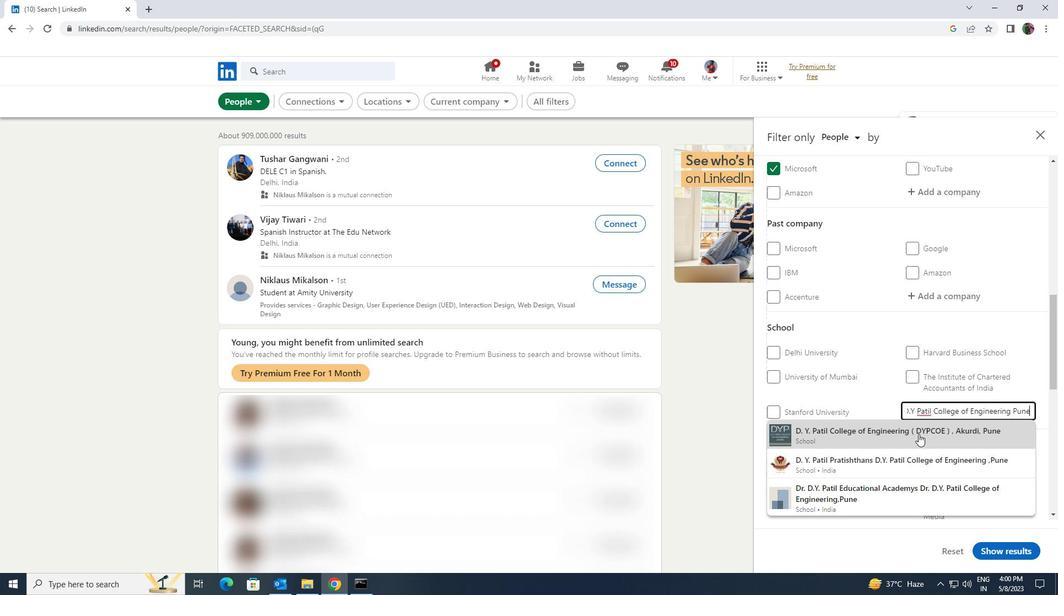 
Action: Mouse scrolled (918, 433) with delta (0, 0)
Screenshot: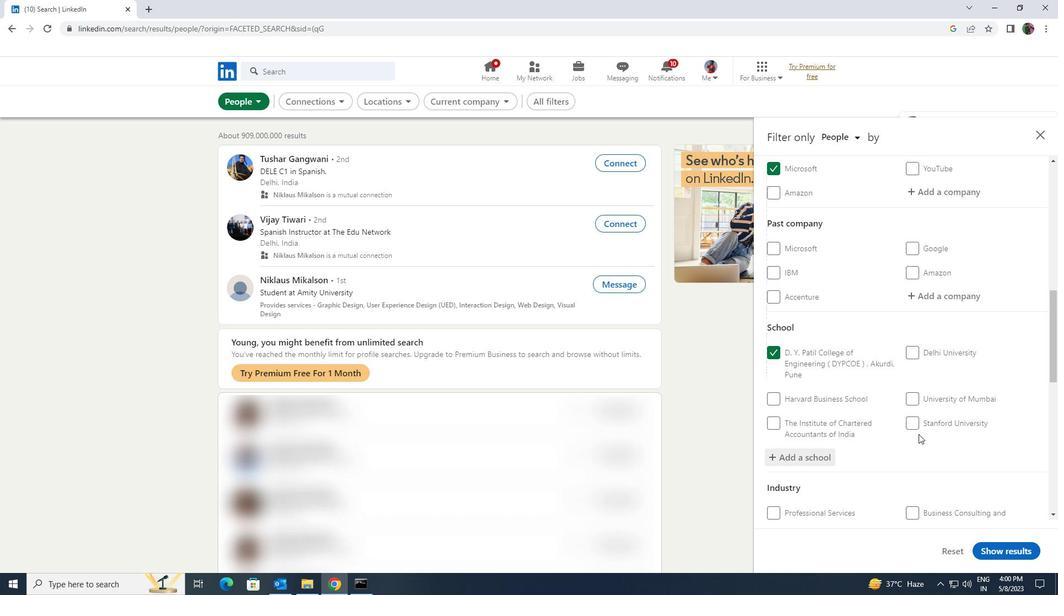 
Action: Mouse scrolled (918, 433) with delta (0, 0)
Screenshot: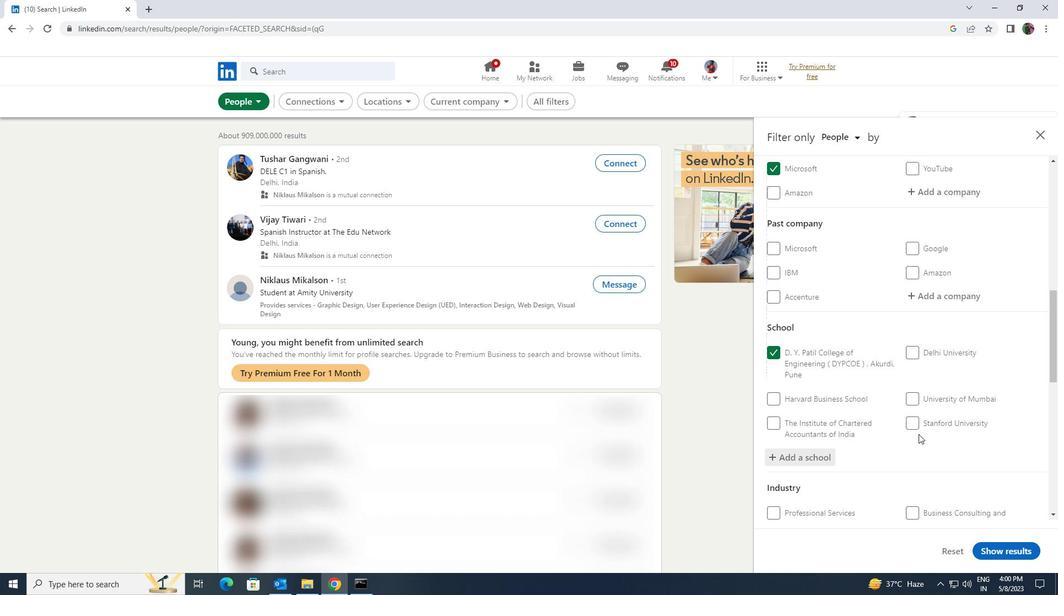 
Action: Mouse moved to (929, 466)
Screenshot: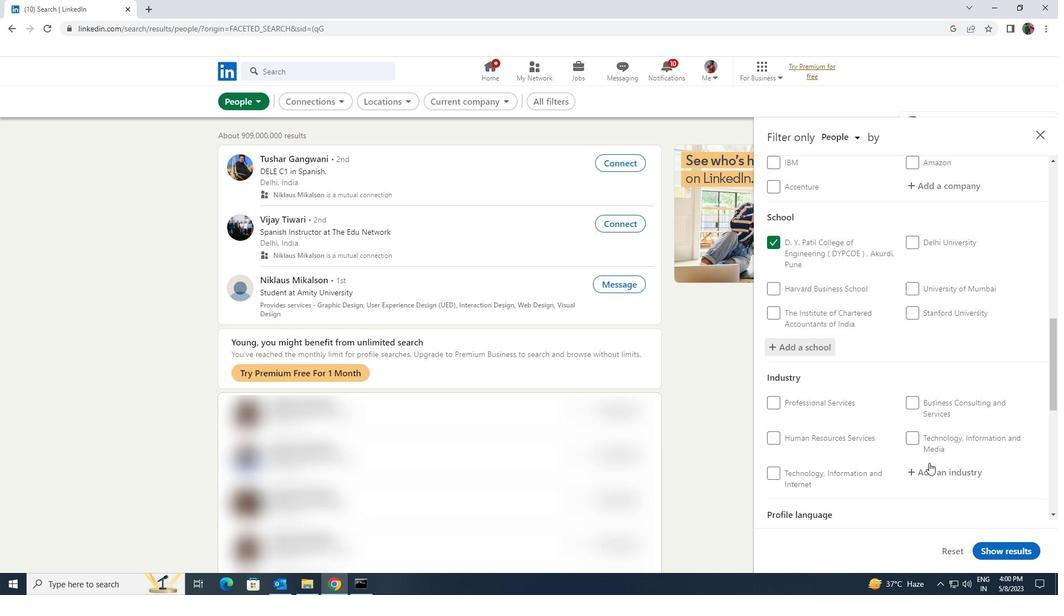 
Action: Mouse pressed left at (929, 466)
Screenshot: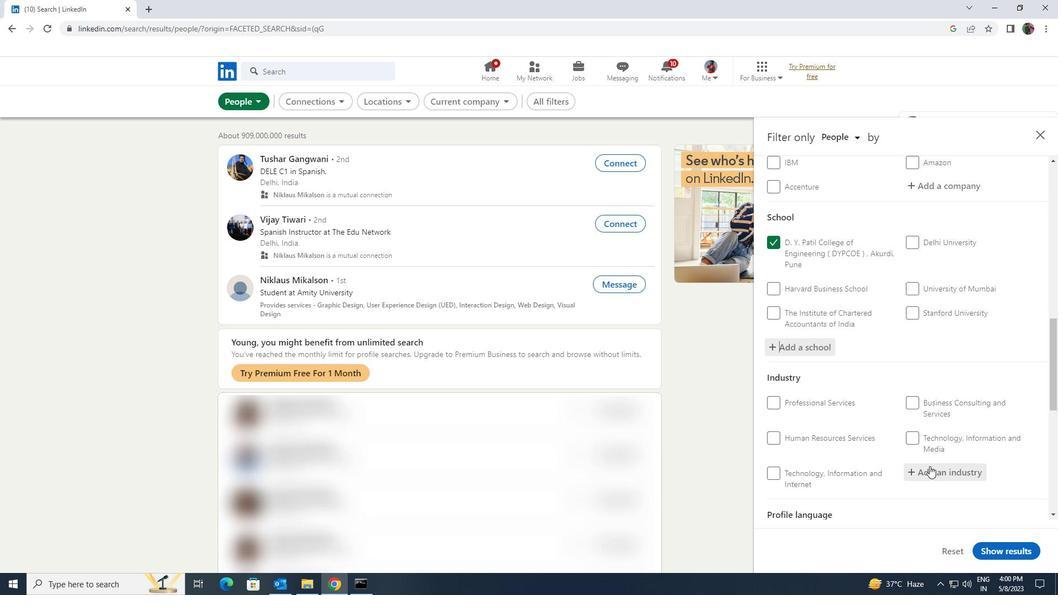 
Action: Key pressed <Key.shift><Key.shift><Key.shift><Key.shift><Key.shift><Key.shift><Key.shift><Key.shift><Key.shift>INSURANCE<Key.space><Key.shift>AG
Screenshot: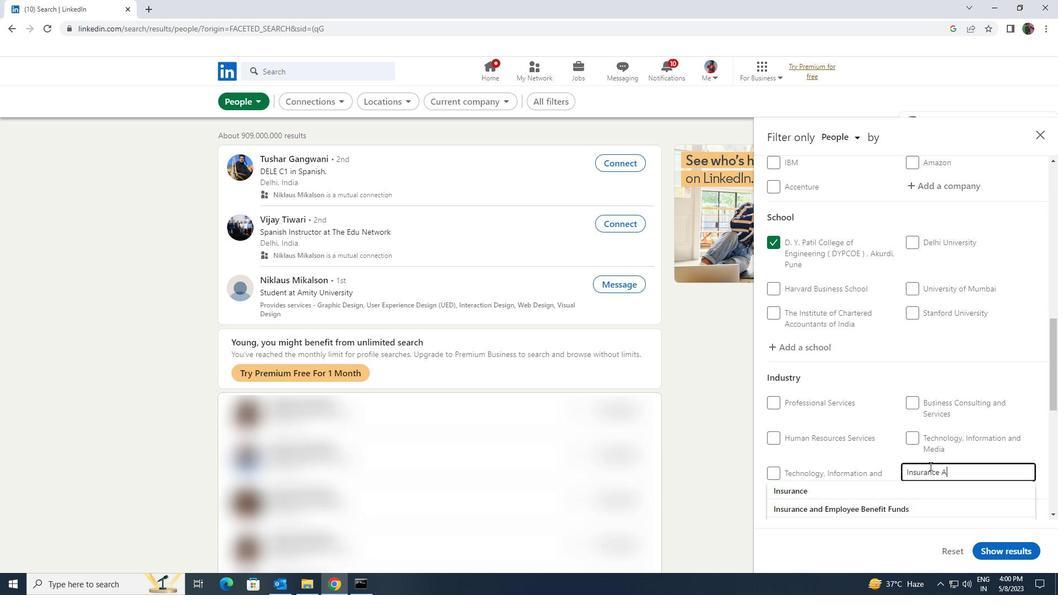 
Action: Mouse moved to (923, 488)
Screenshot: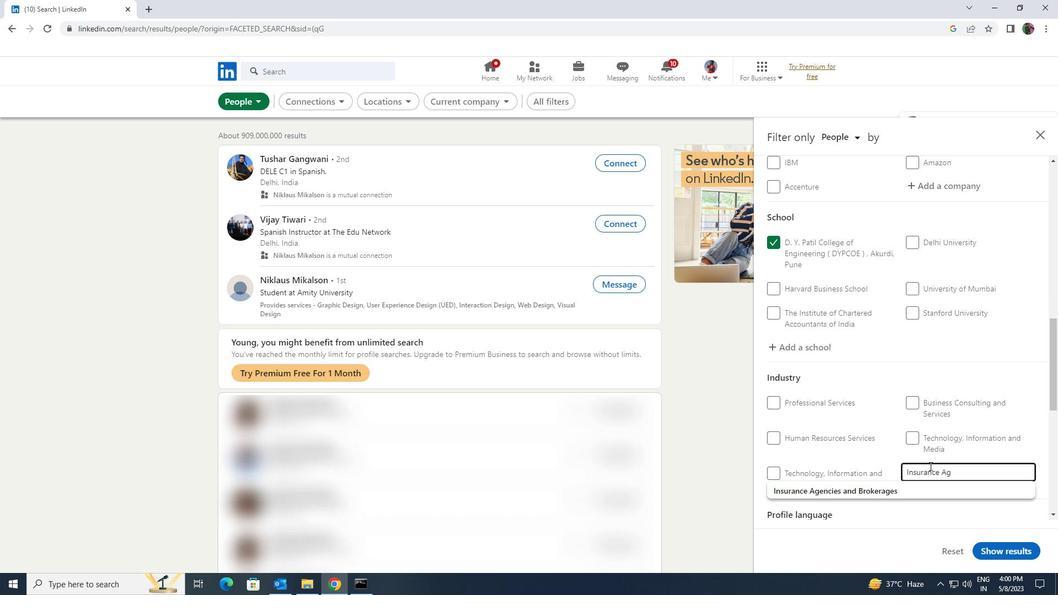 
Action: Mouse pressed left at (923, 488)
Screenshot: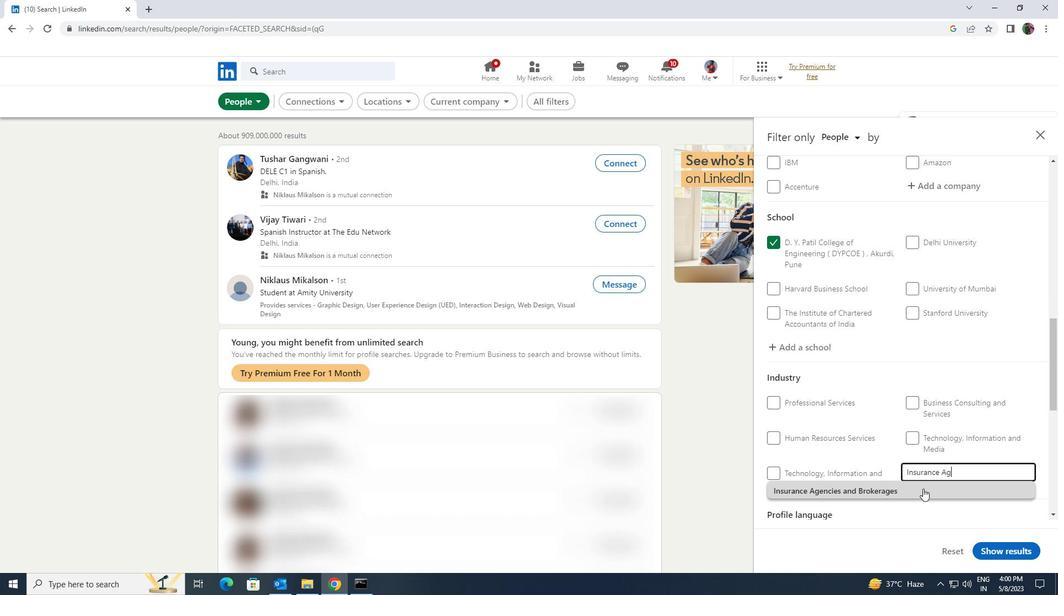 
Action: Mouse scrolled (923, 488) with delta (0, 0)
Screenshot: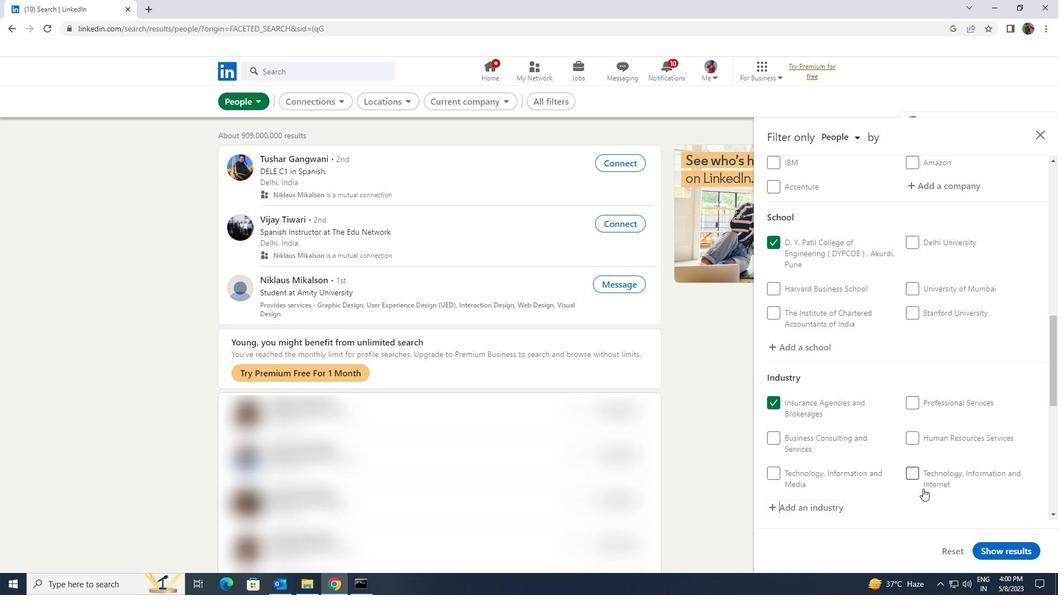 
Action: Mouse scrolled (923, 488) with delta (0, 0)
Screenshot: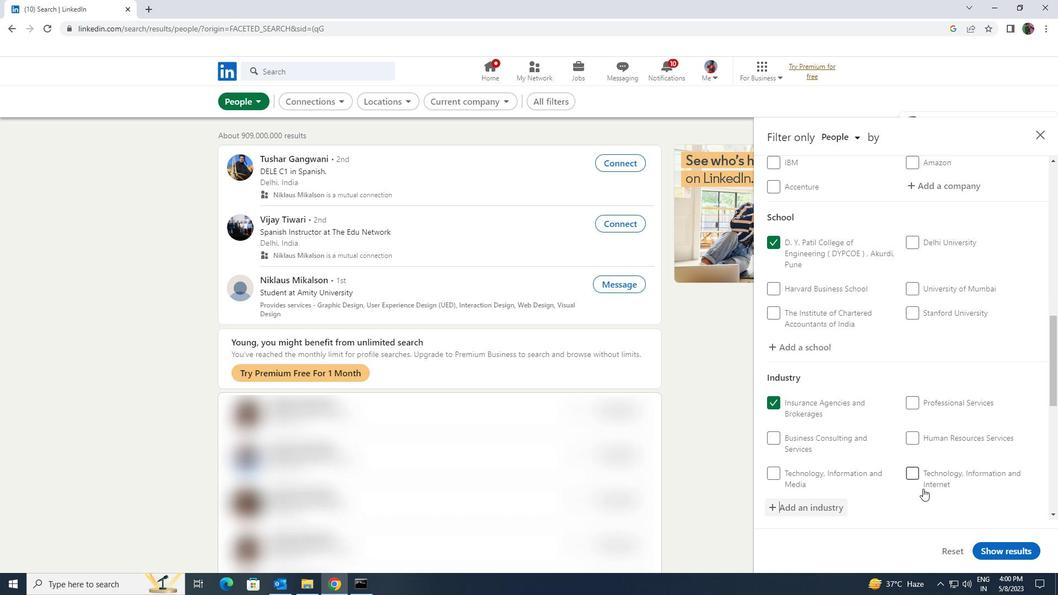 
Action: Mouse scrolled (923, 488) with delta (0, 0)
Screenshot: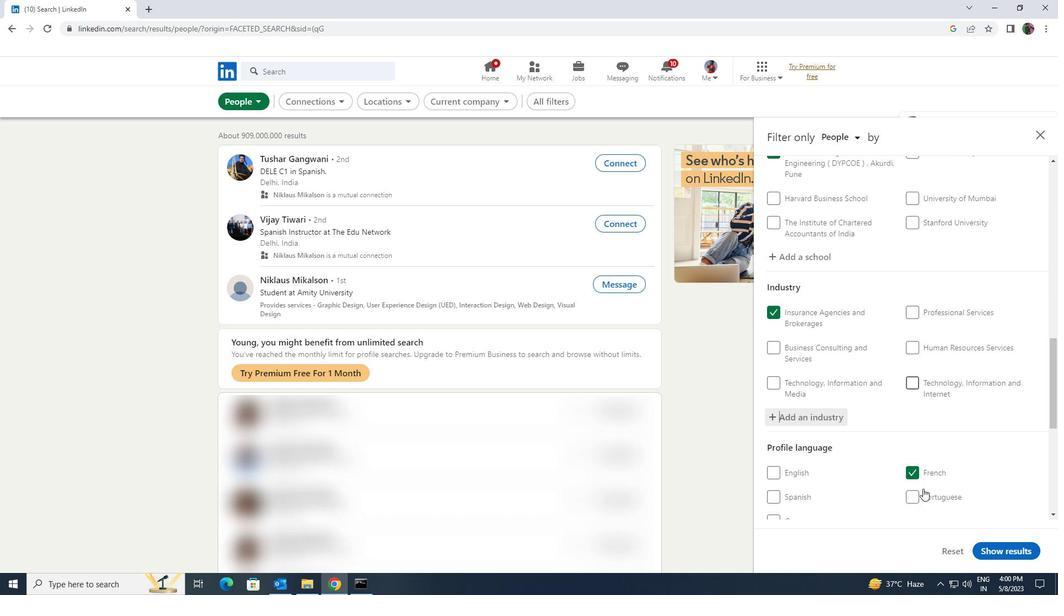 
Action: Mouse scrolled (923, 488) with delta (0, 0)
Screenshot: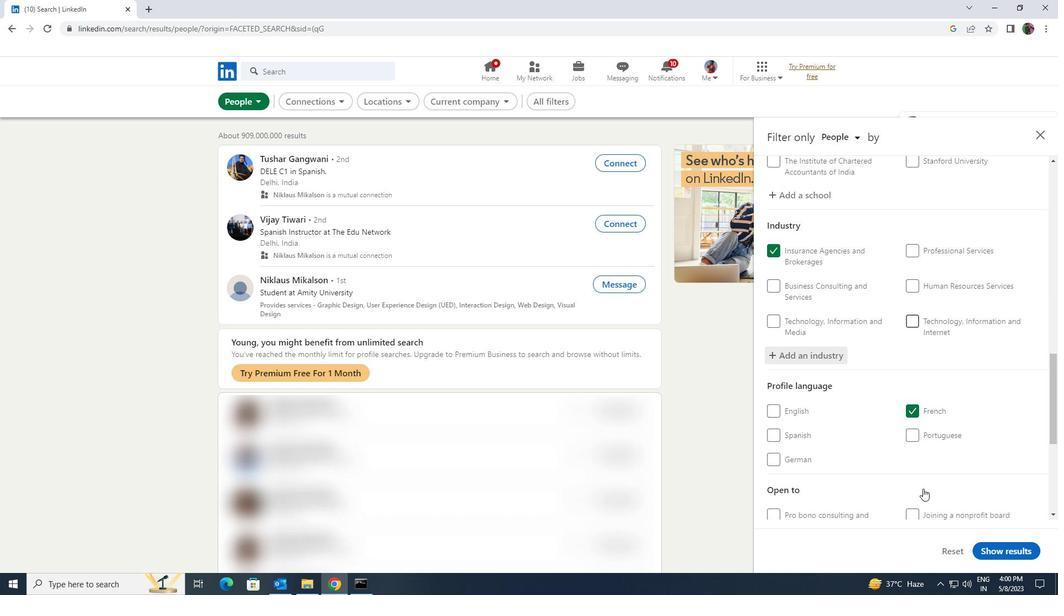 
Action: Mouse scrolled (923, 488) with delta (0, 0)
Screenshot: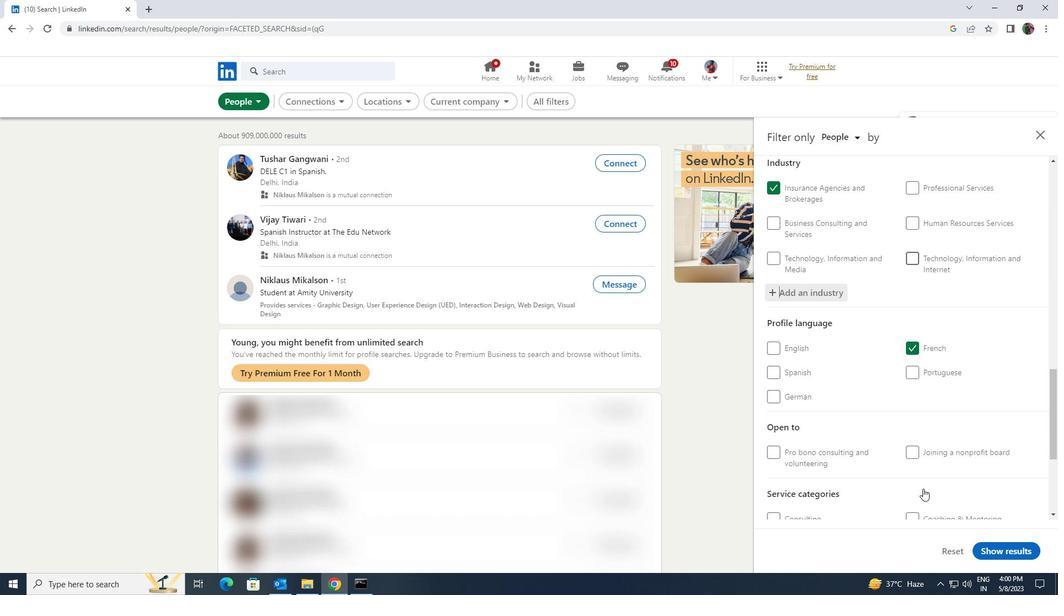 
Action: Mouse moved to (924, 501)
Screenshot: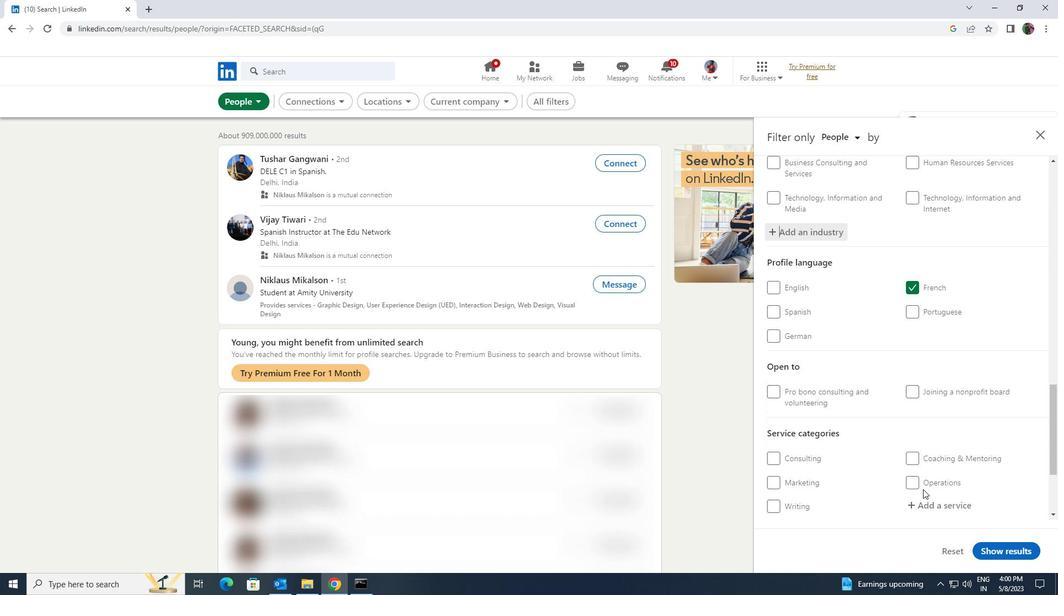 
Action: Mouse pressed left at (924, 501)
Screenshot: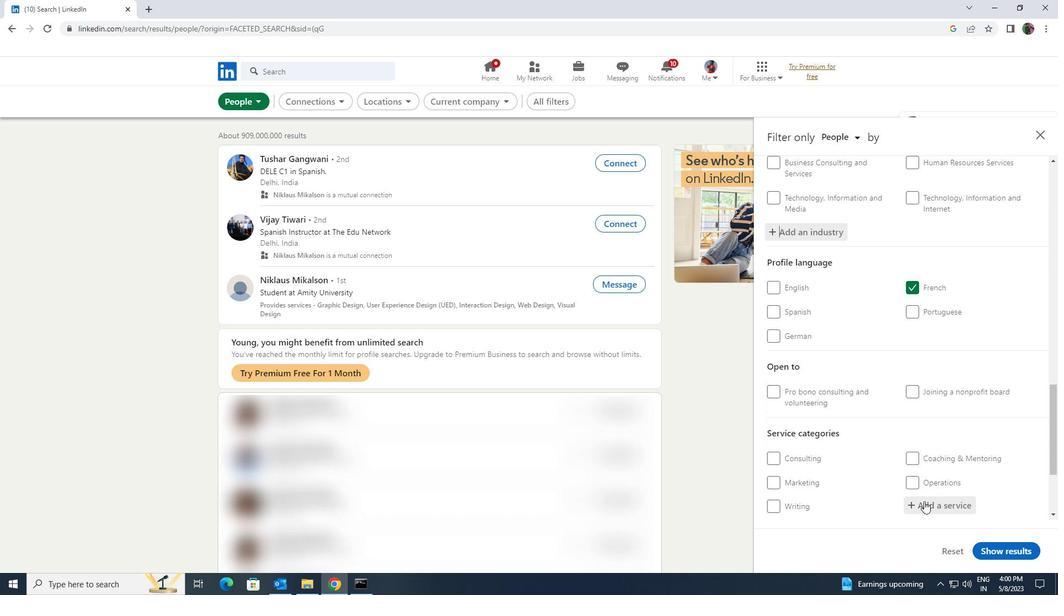 
Action: Key pressed <Key.shift><Key.shift><Key.shift><Key.shift><Key.shift><Key.shift>DIGITAL<Key.space>
Screenshot: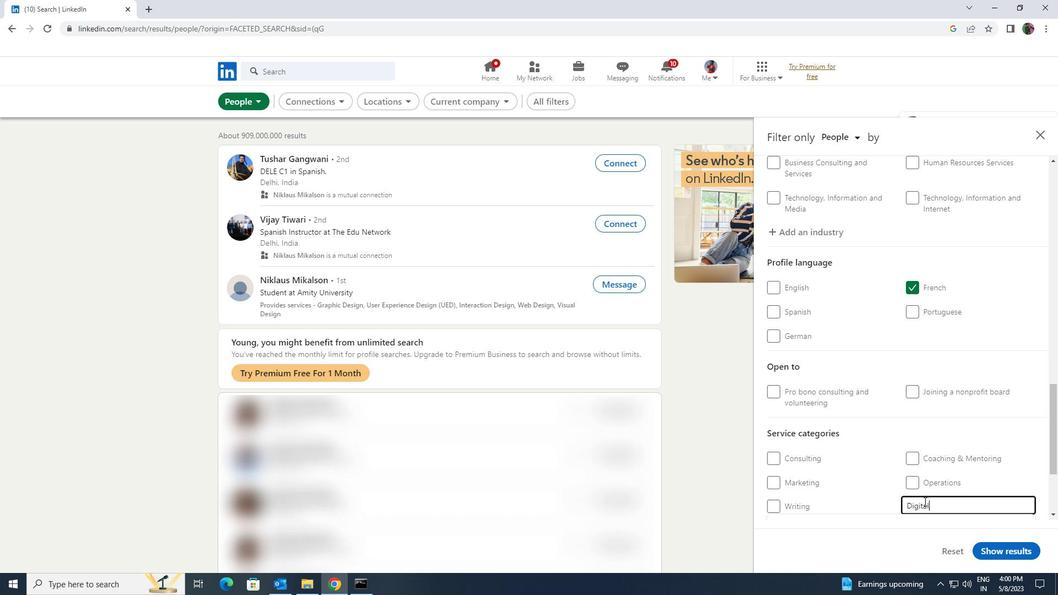
Action: Mouse moved to (927, 488)
Screenshot: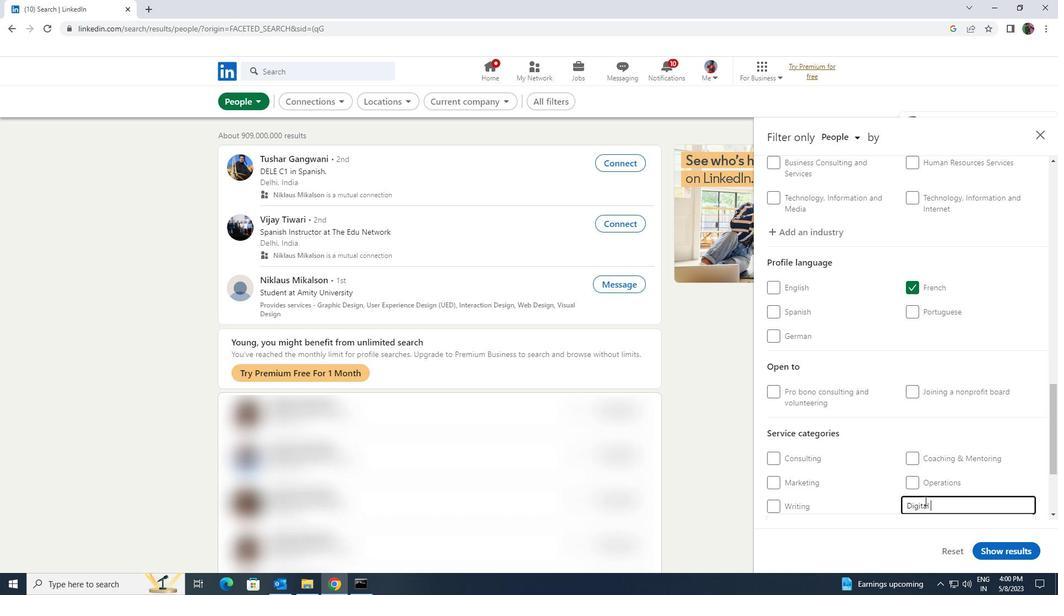 
Action: Mouse scrolled (927, 487) with delta (0, 0)
Screenshot: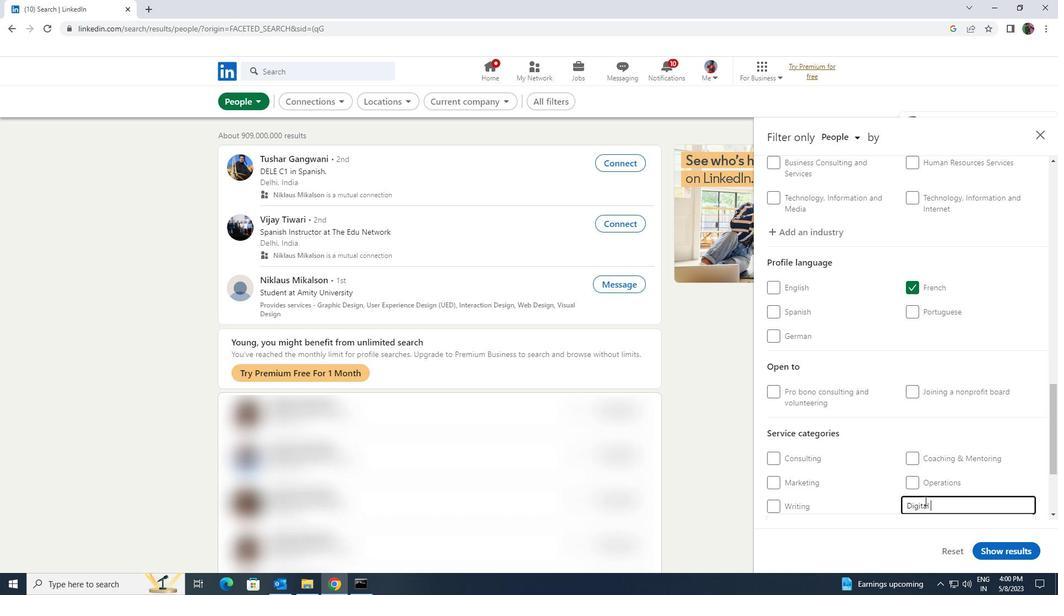 
Action: Mouse moved to (926, 465)
Screenshot: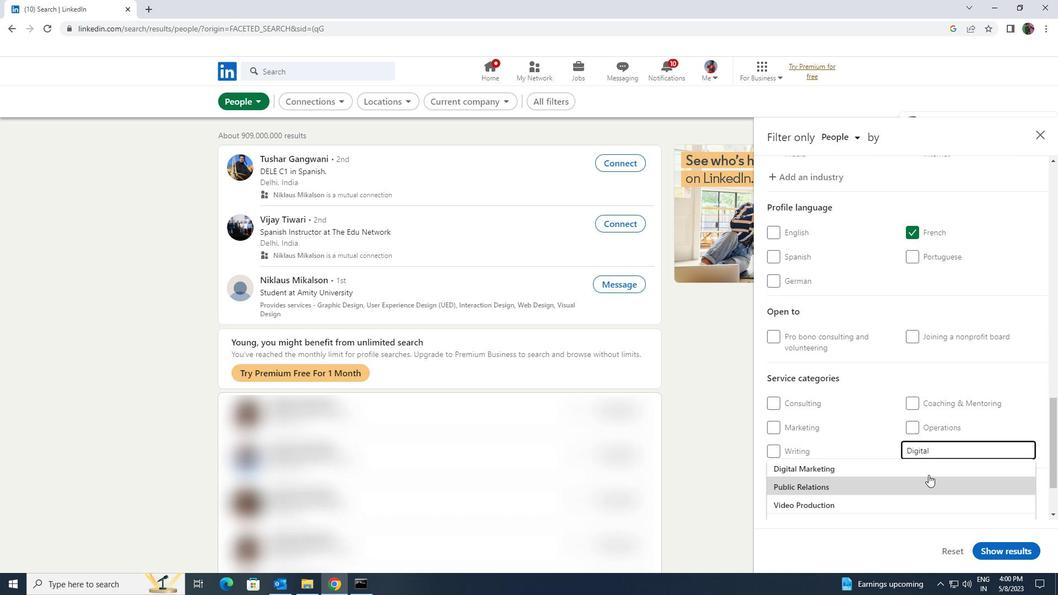 
Action: Mouse pressed left at (926, 465)
Screenshot: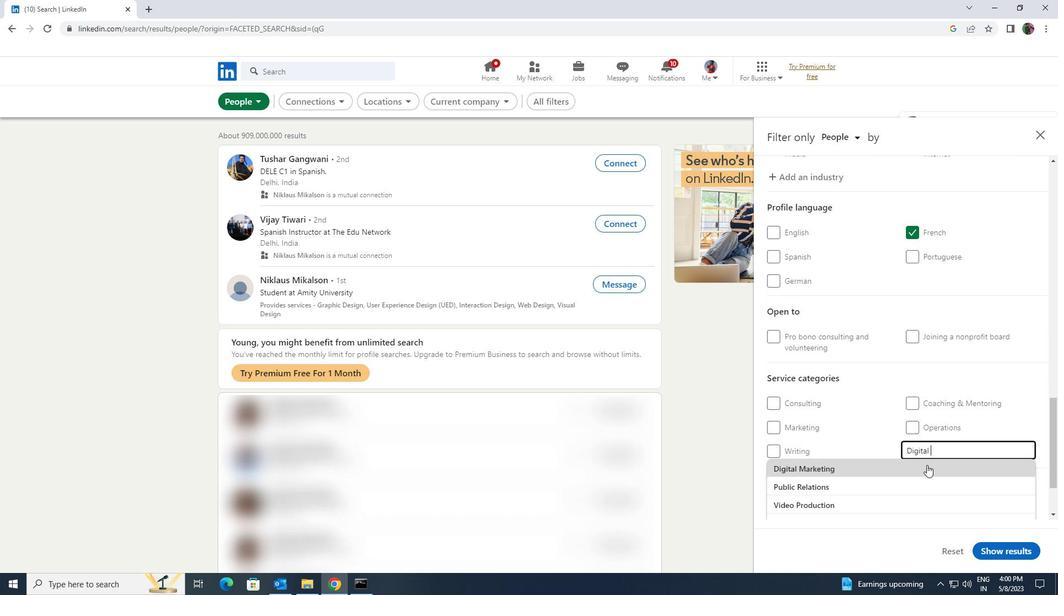 
Action: Mouse moved to (925, 452)
Screenshot: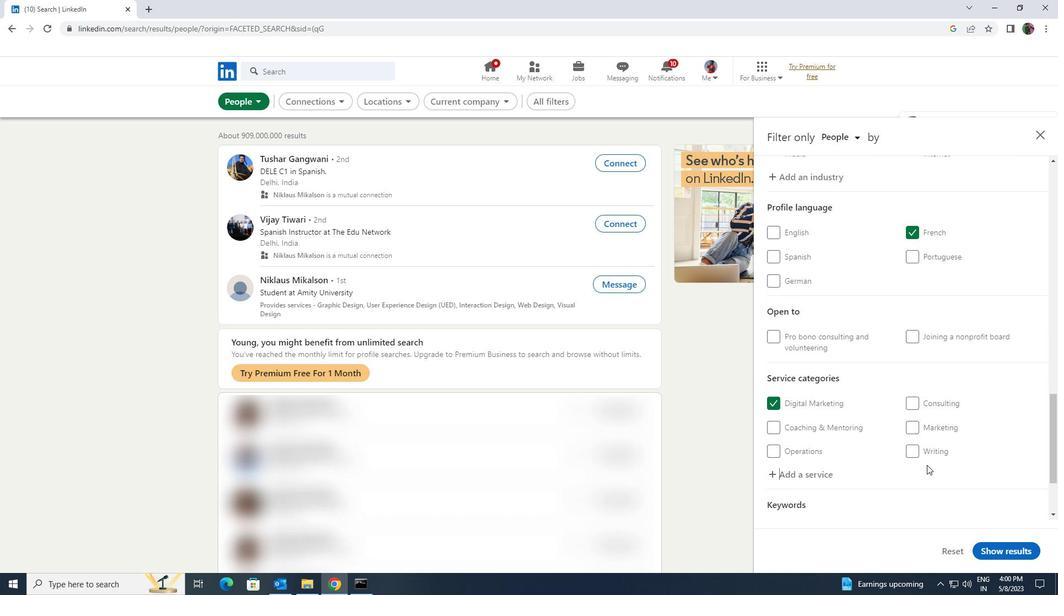 
Action: Mouse scrolled (925, 451) with delta (0, 0)
Screenshot: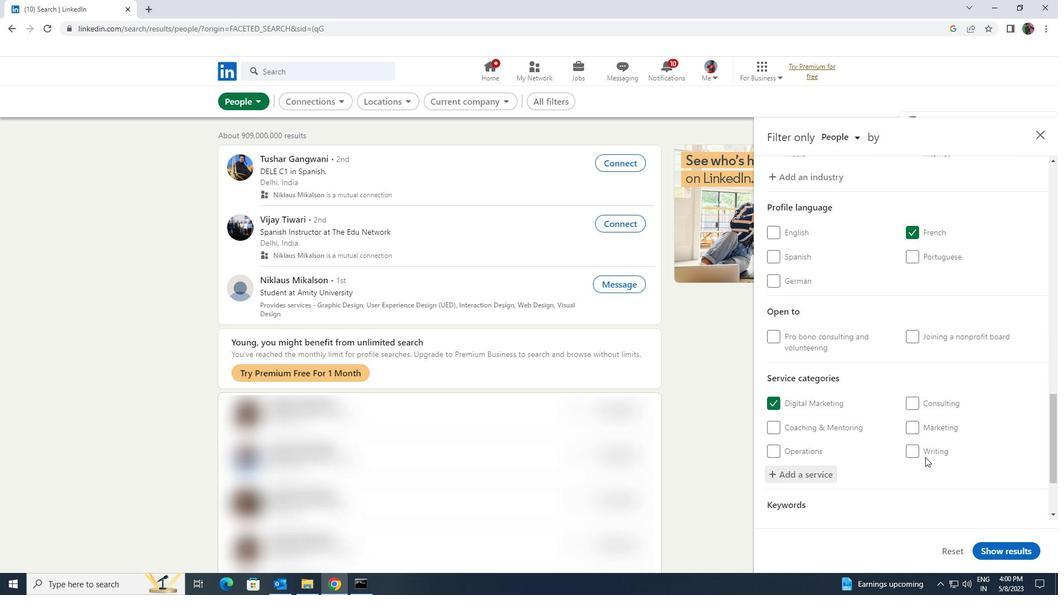 
Action: Mouse scrolled (925, 451) with delta (0, 0)
Screenshot: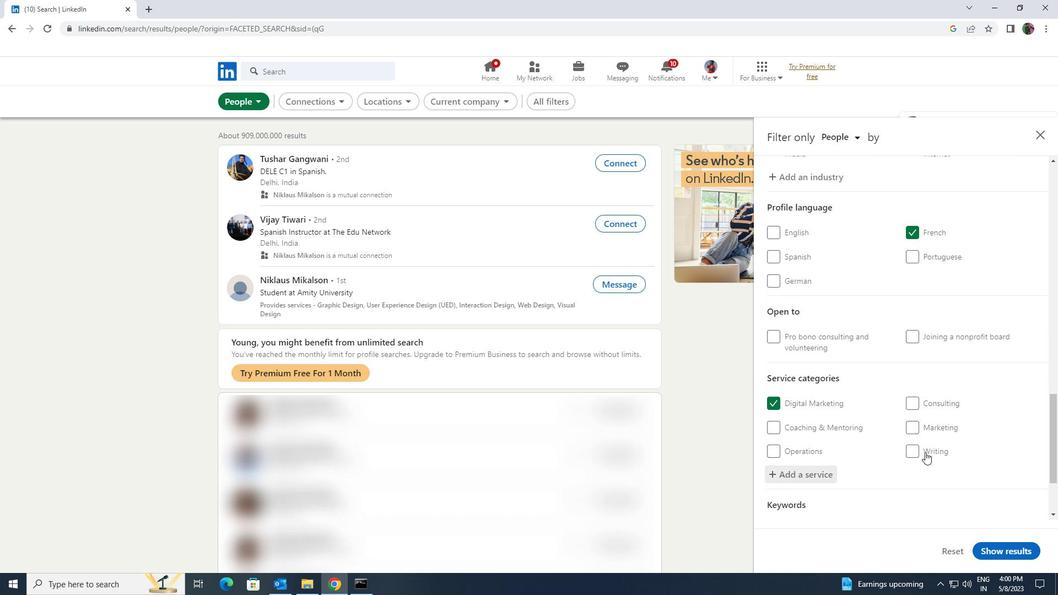 
Action: Mouse moved to (885, 465)
Screenshot: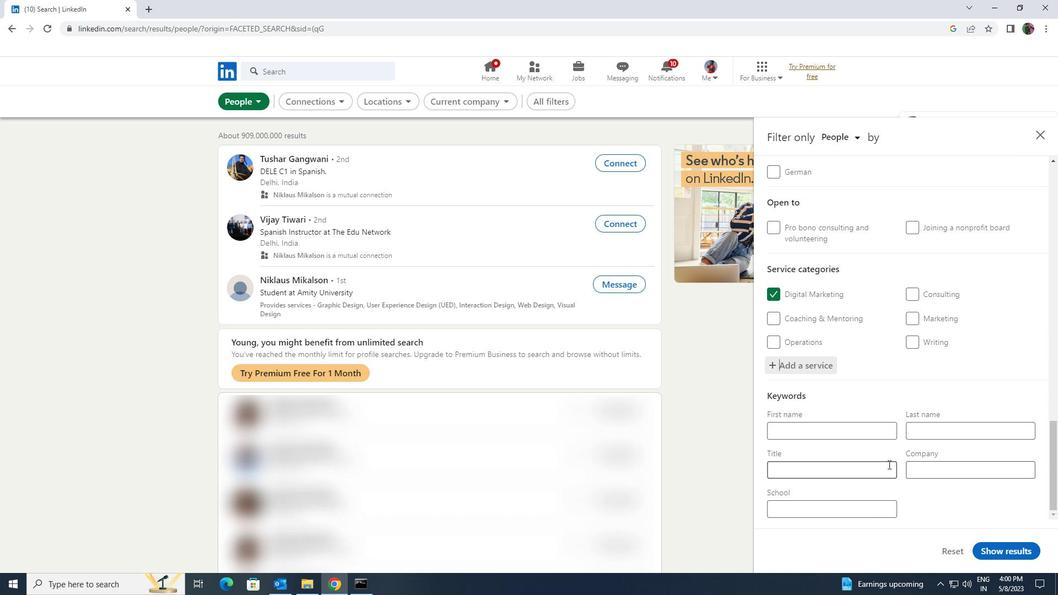 
Action: Mouse pressed left at (885, 465)
Screenshot: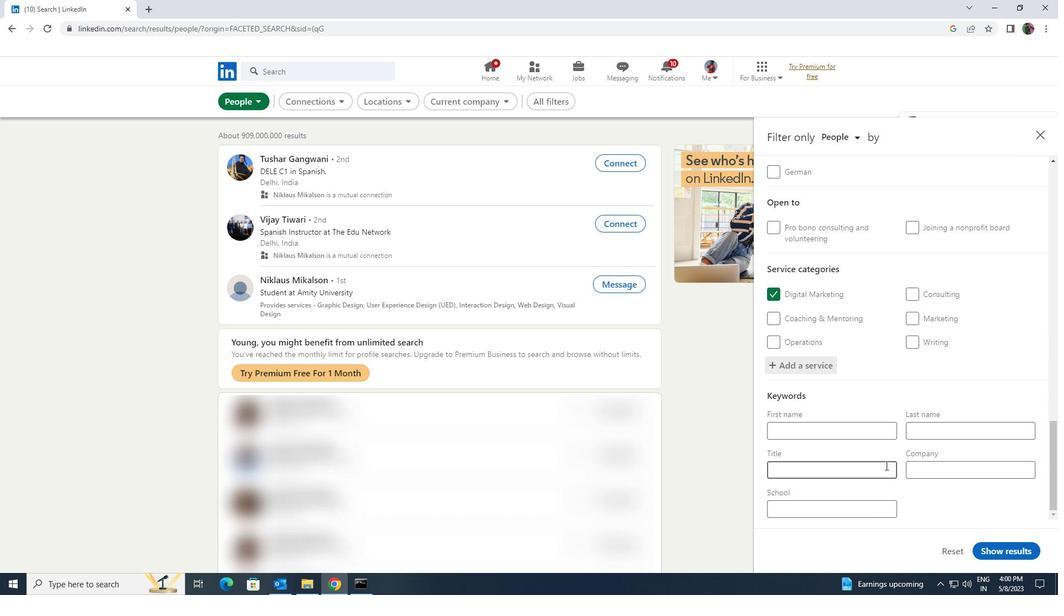 
Action: Key pressed <Key.shift><Key.shift><Key.shift><Key.shift><Key.shift><Key.shift><Key.shift><Key.shift>CHIEF<Key.space><Key.shift><Key.shift><Key.shift><Key.shift><Key.shift><Key.shift>INFORMATION<Key.space><Key.shift>P<Key.backspace><Key.shift>OFFICER<Key.space>
Screenshot: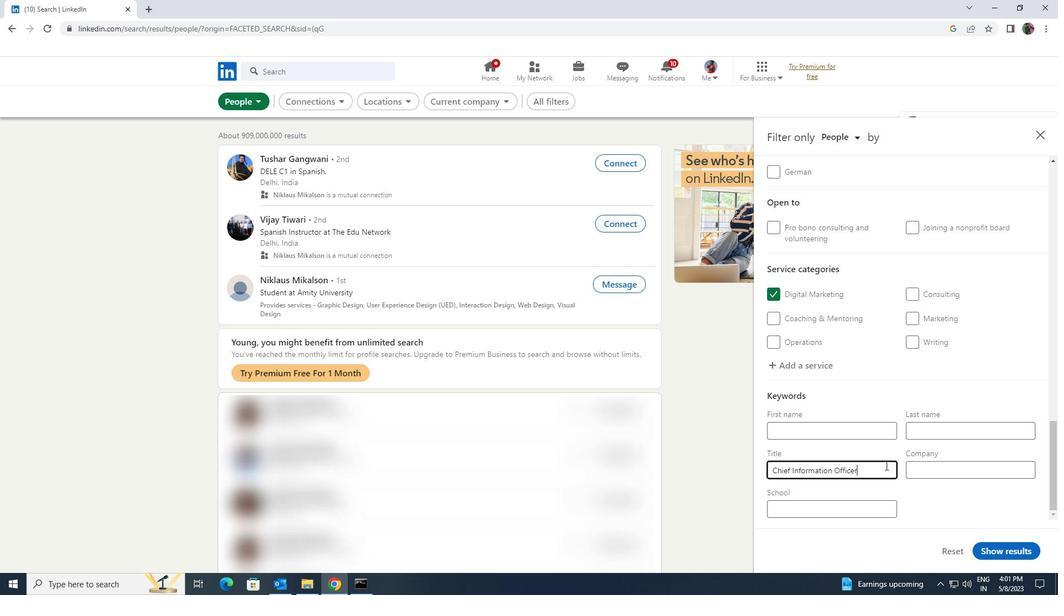 
Action: Mouse moved to (991, 551)
Screenshot: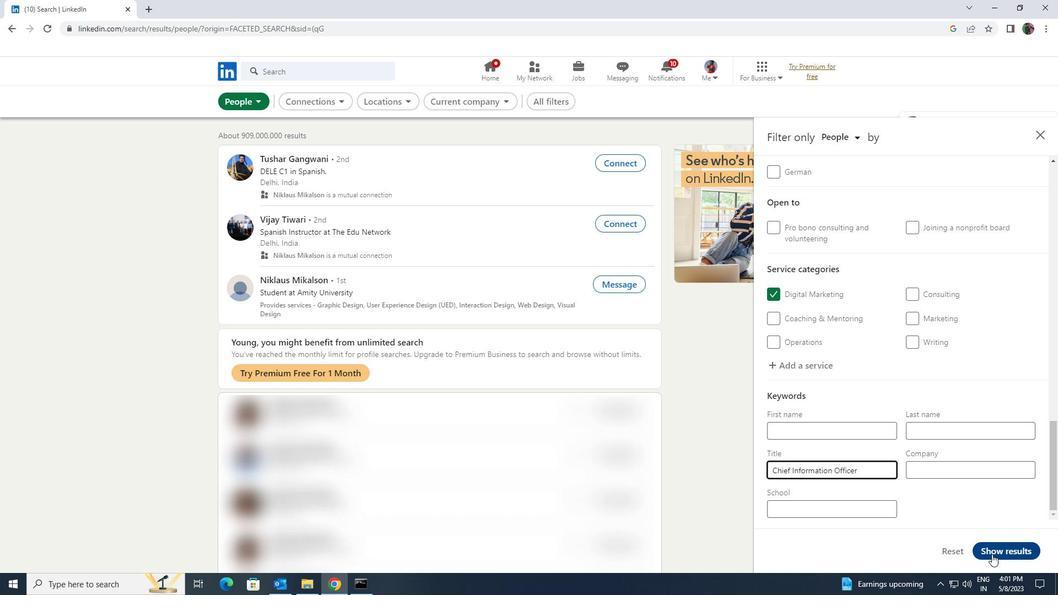 
Action: Mouse pressed left at (991, 551)
Screenshot: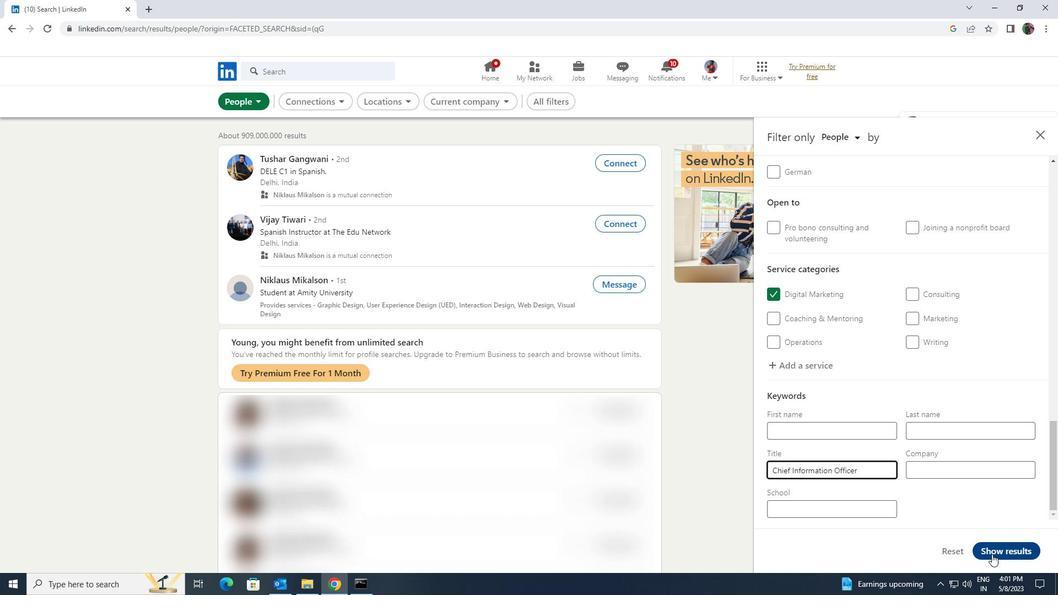 
